Task: Look for space in Licenciado Benito Juárez (Campo Gobierno), Mexico from 3rd August, 2023 to 17th August, 2023 for 3 adults, 1 child in price range Rs.3000 to Rs.15000. Place can be entire place with 3 bedrooms having 4 beds and 2 bathrooms. Property type can be house, flat, guest house. Amenities needed are: wifi. Booking option can be shelf check-in. Required host language is English.
Action: Mouse moved to (412, 88)
Screenshot: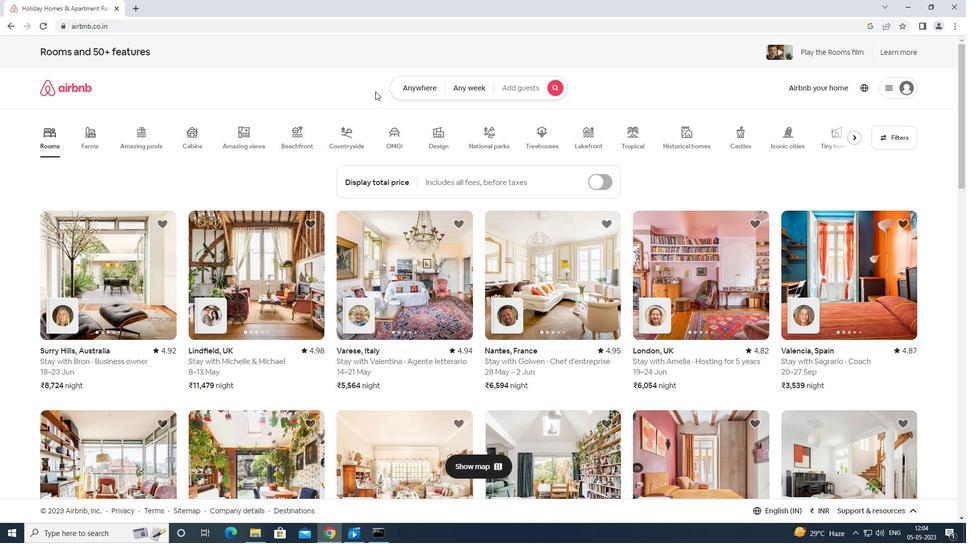 
Action: Mouse pressed left at (412, 88)
Screenshot: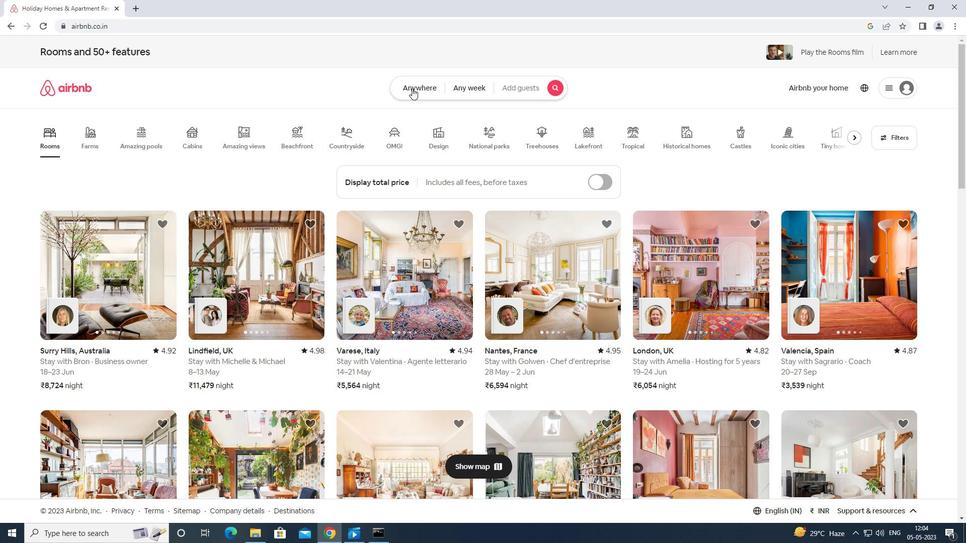 
Action: Mouse moved to (357, 131)
Screenshot: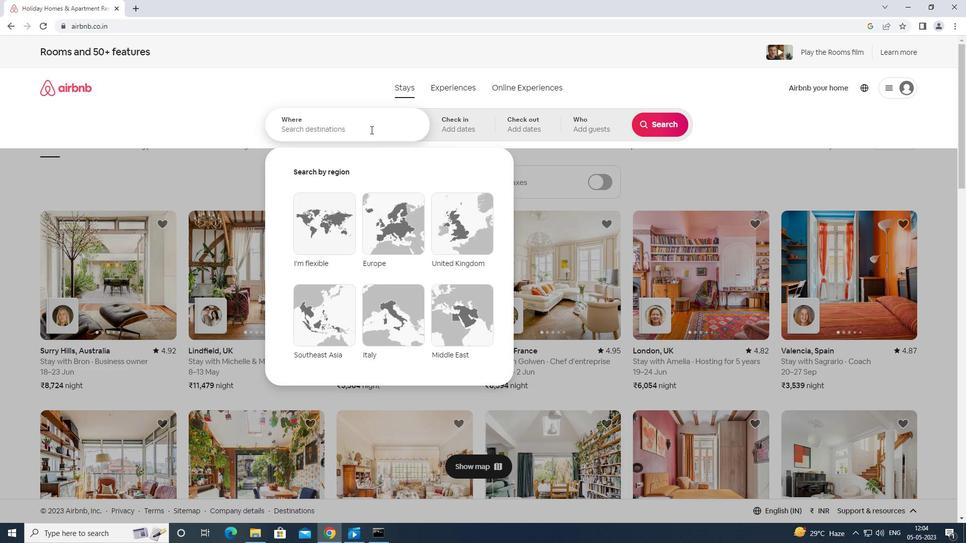 
Action: Mouse pressed left at (357, 131)
Screenshot: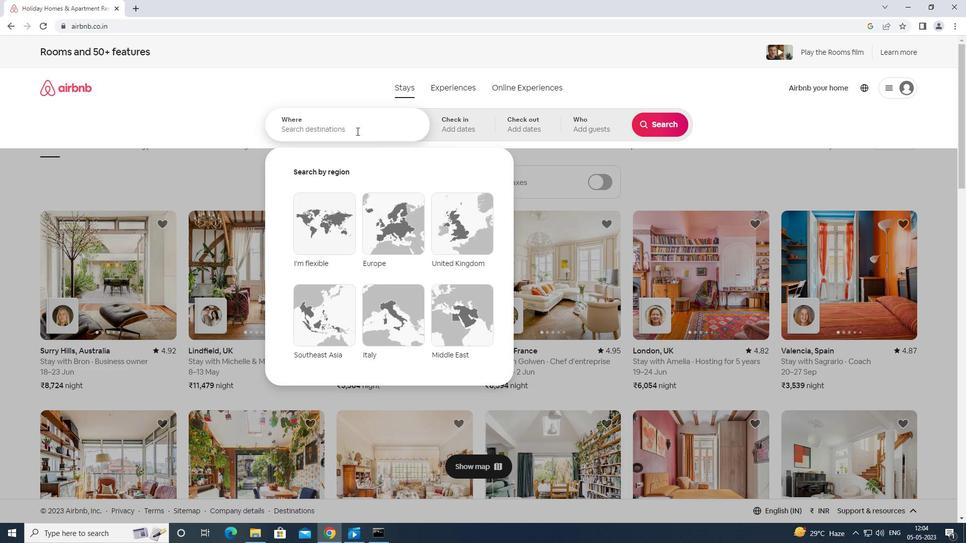 
Action: Key pressed <Key.shift>LICENCIADO<Key.space>BENTIO<Key.space>ME<Key.backspace>EXICO<Key.enter>
Screenshot: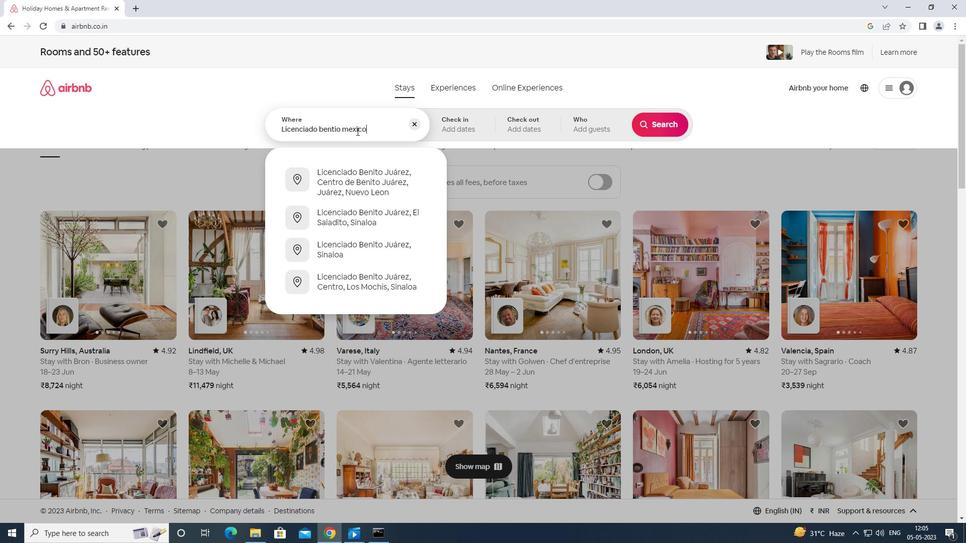 
Action: Mouse moved to (665, 204)
Screenshot: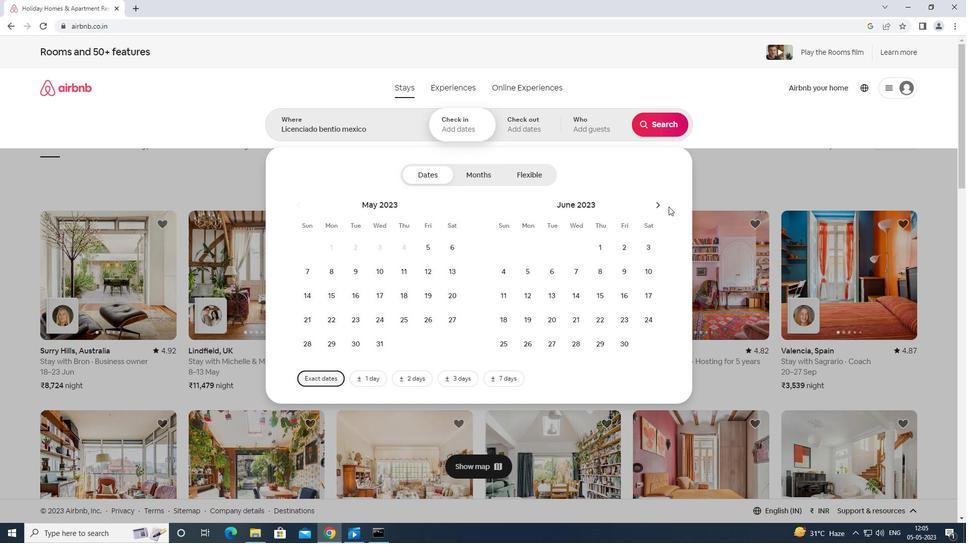 
Action: Mouse pressed left at (665, 204)
Screenshot: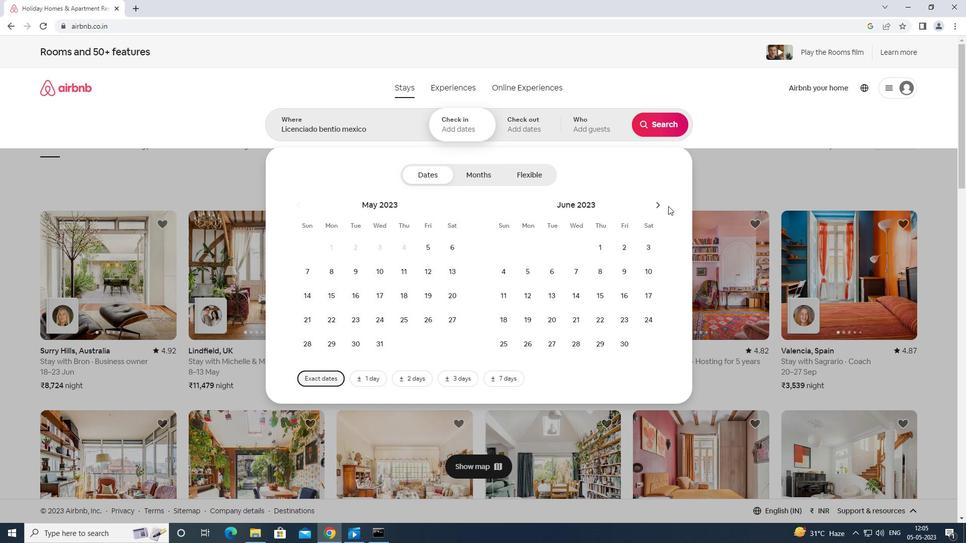 
Action: Mouse moved to (659, 204)
Screenshot: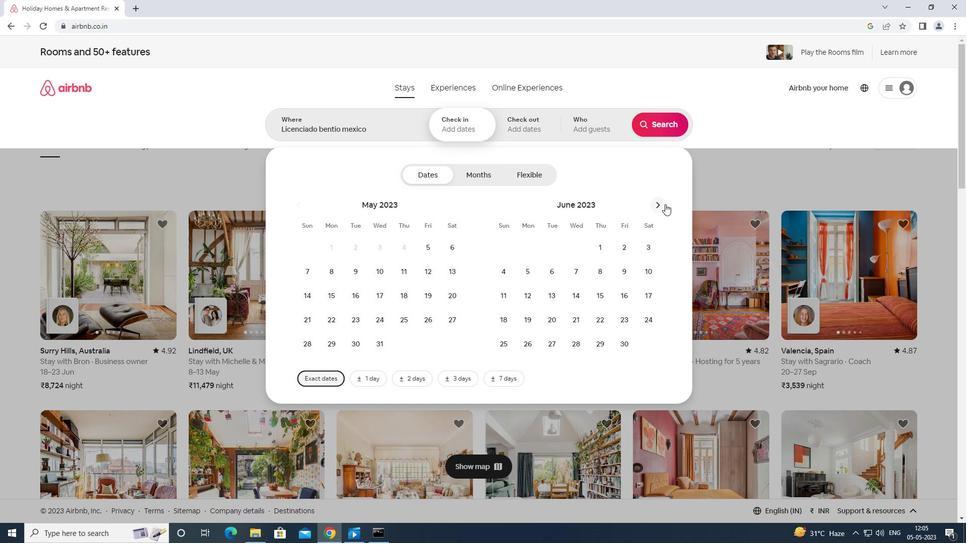 
Action: Mouse pressed left at (659, 204)
Screenshot: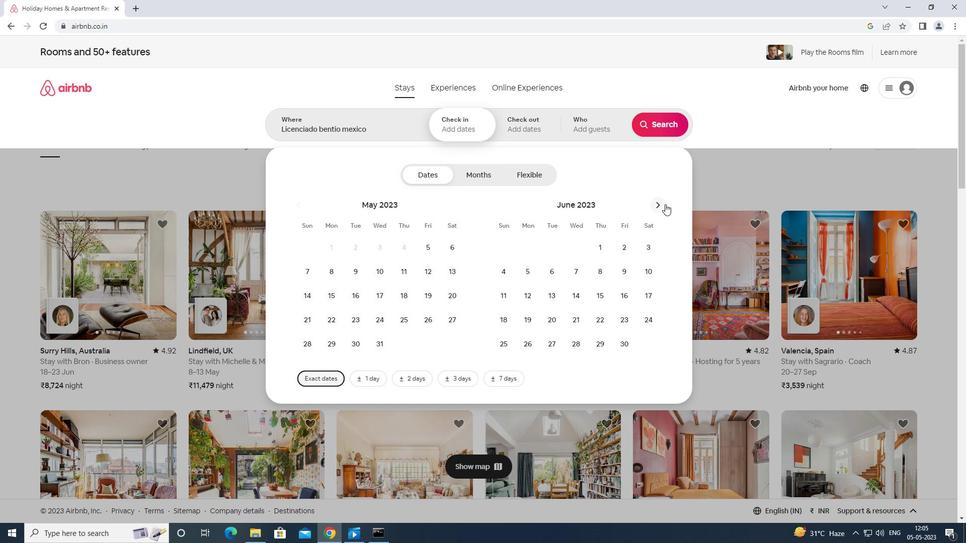 
Action: Mouse pressed left at (659, 204)
Screenshot: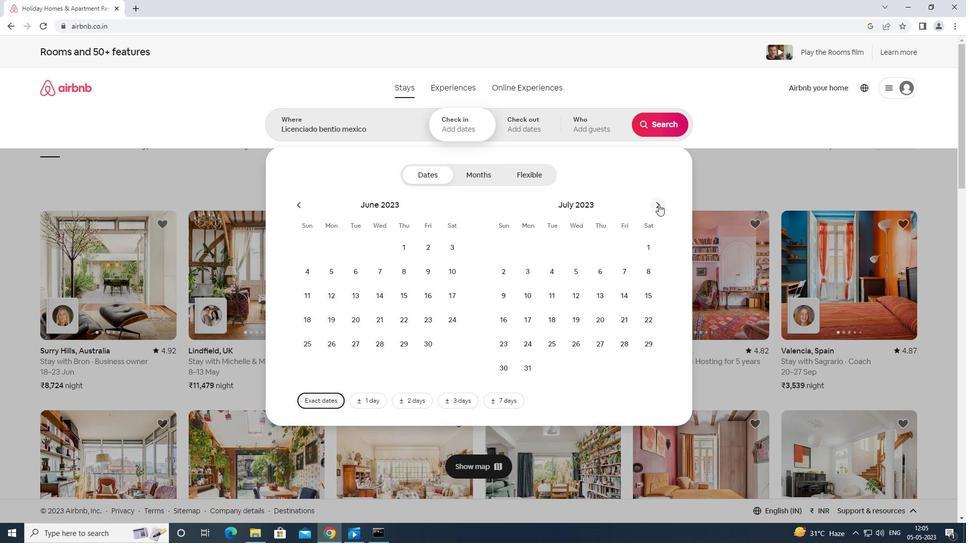 
Action: Mouse moved to (603, 252)
Screenshot: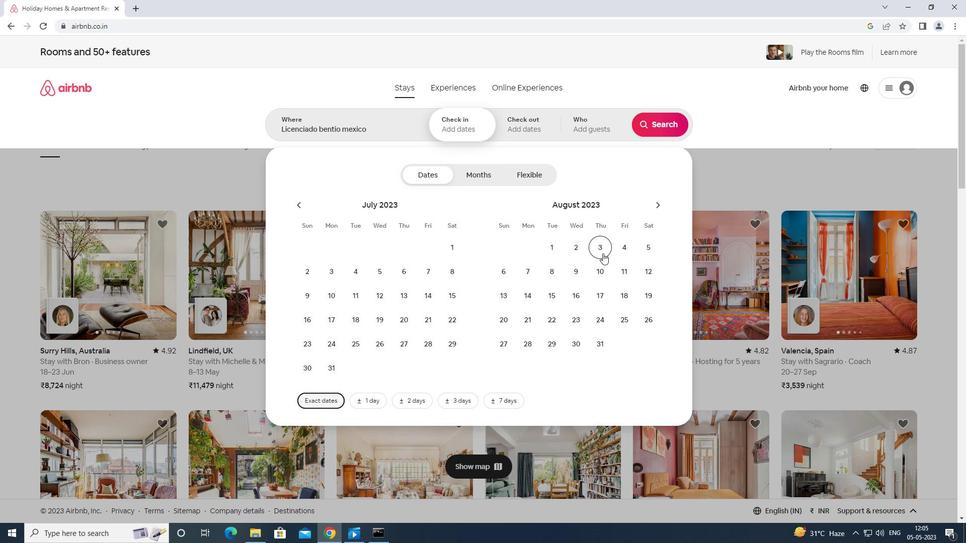 
Action: Mouse pressed left at (603, 252)
Screenshot: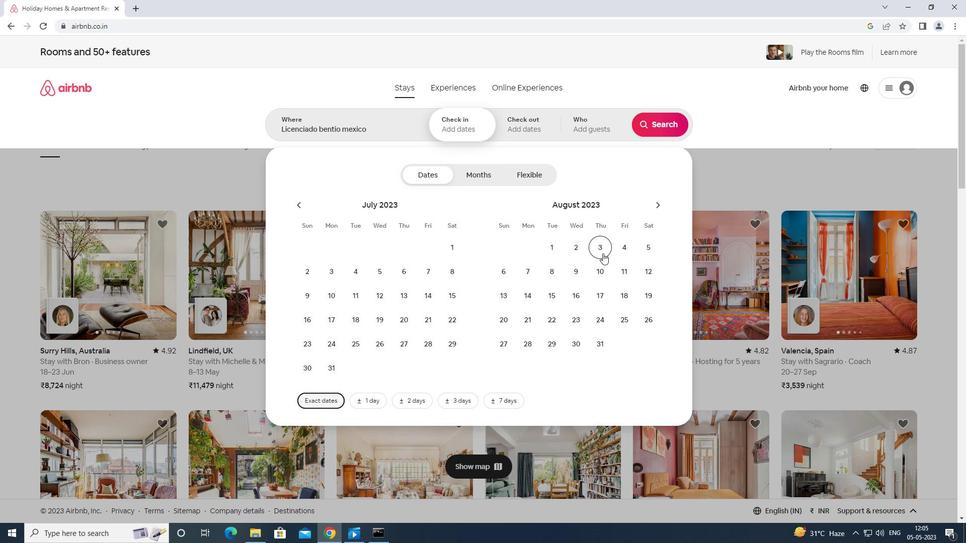 
Action: Mouse moved to (602, 296)
Screenshot: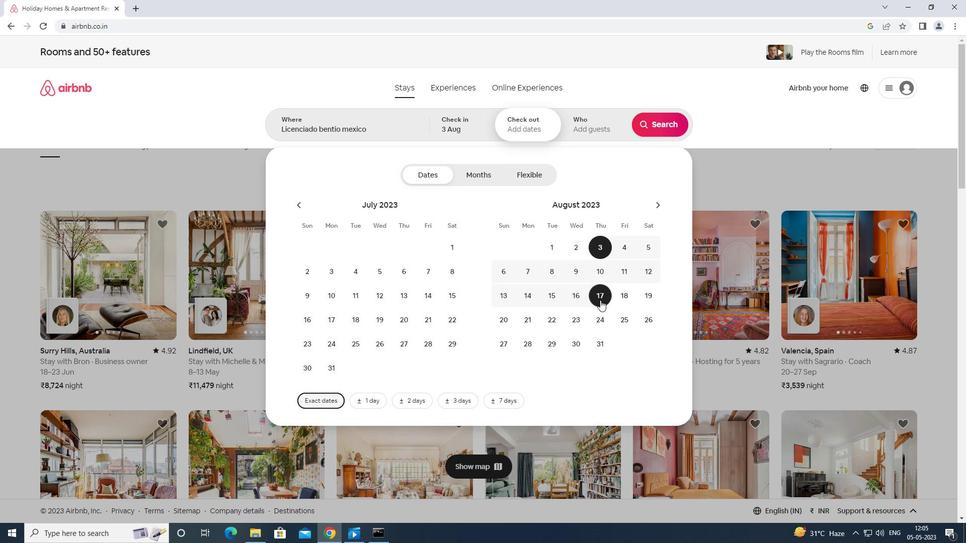 
Action: Mouse pressed left at (602, 296)
Screenshot: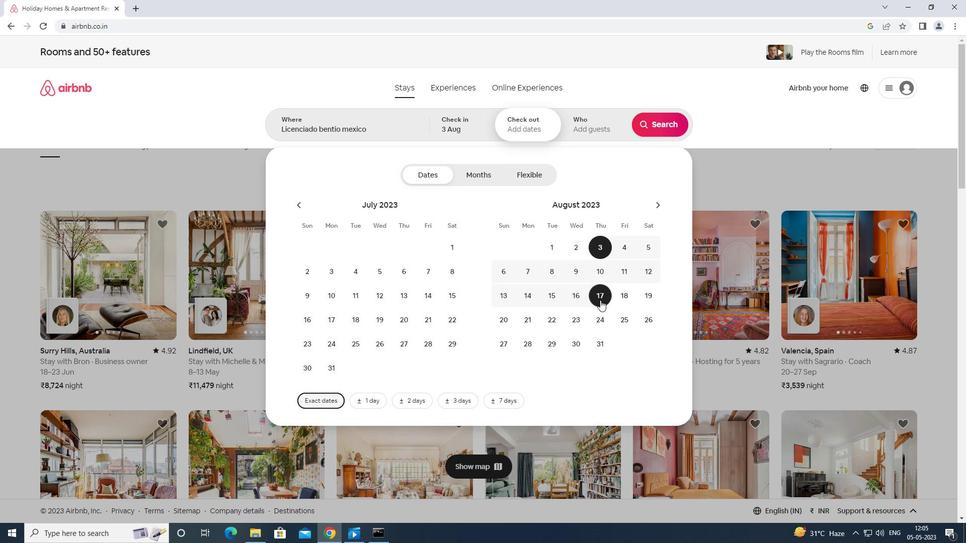 
Action: Mouse moved to (585, 125)
Screenshot: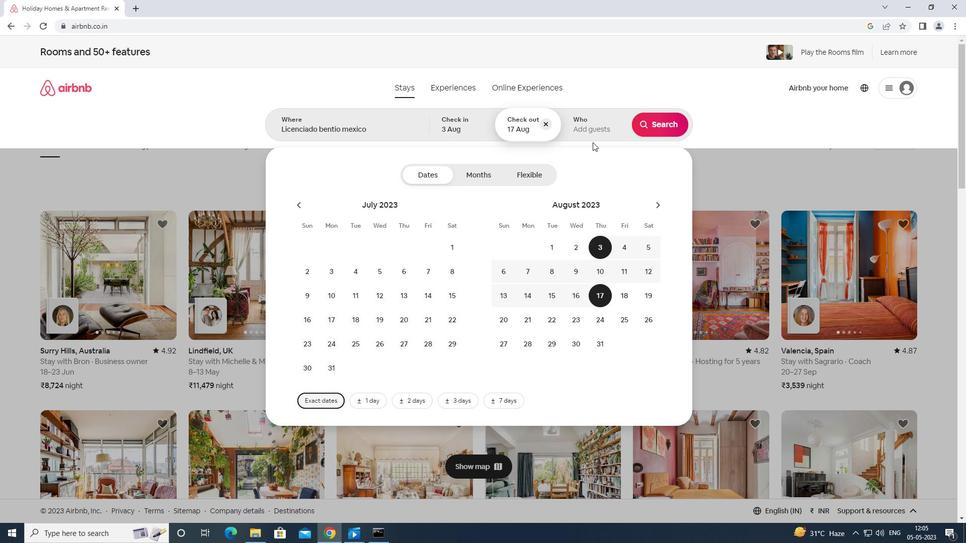 
Action: Mouse pressed left at (585, 125)
Screenshot: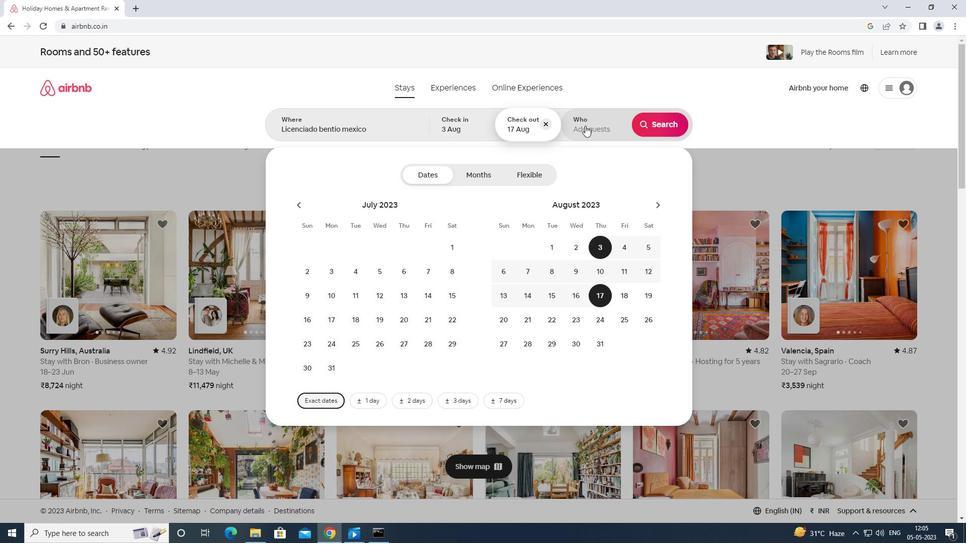 
Action: Mouse moved to (663, 175)
Screenshot: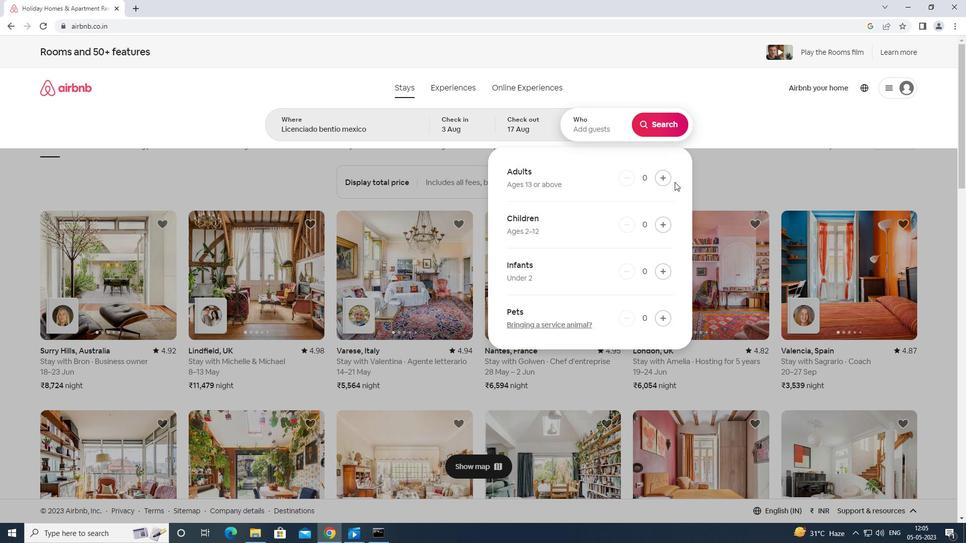
Action: Mouse pressed left at (663, 175)
Screenshot: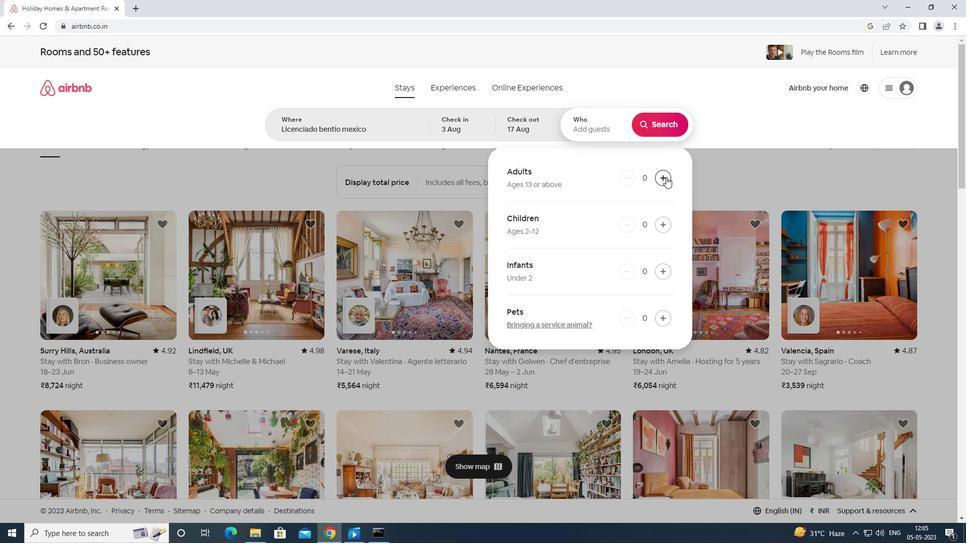 
Action: Mouse moved to (663, 174)
Screenshot: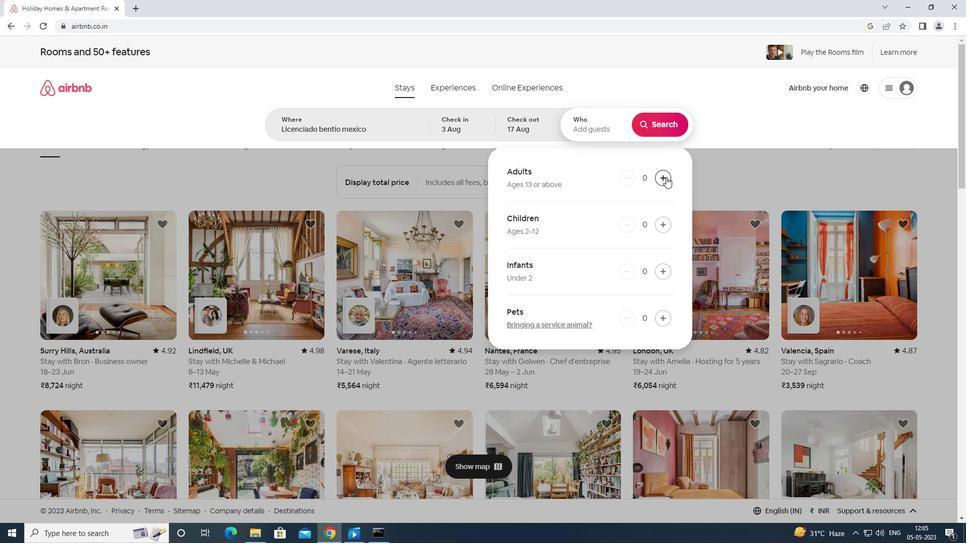 
Action: Mouse pressed left at (663, 174)
Screenshot: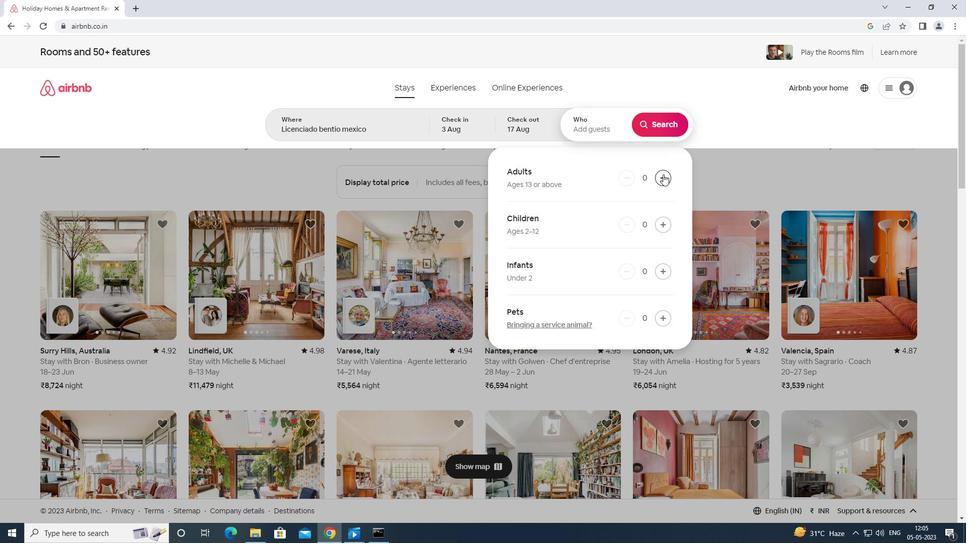 
Action: Mouse pressed left at (663, 174)
Screenshot: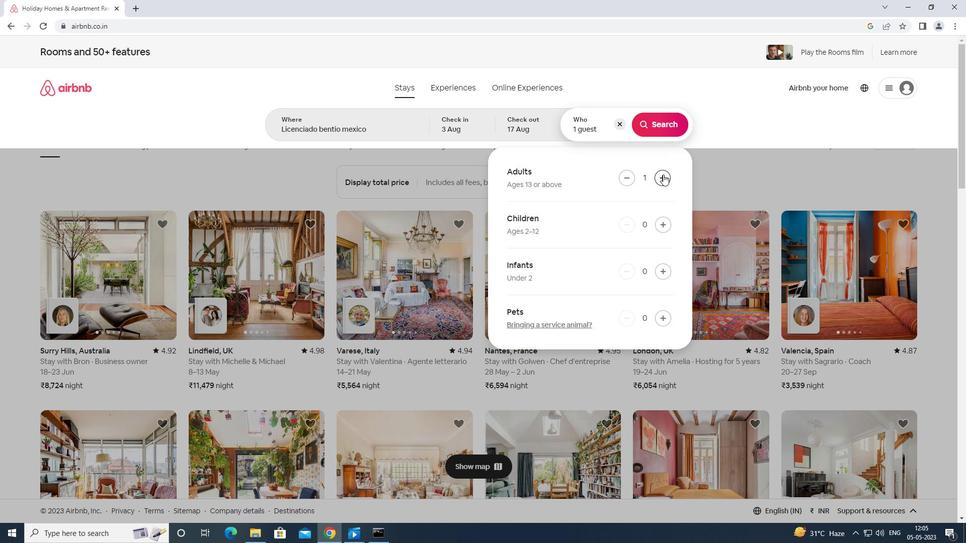 
Action: Mouse moved to (665, 227)
Screenshot: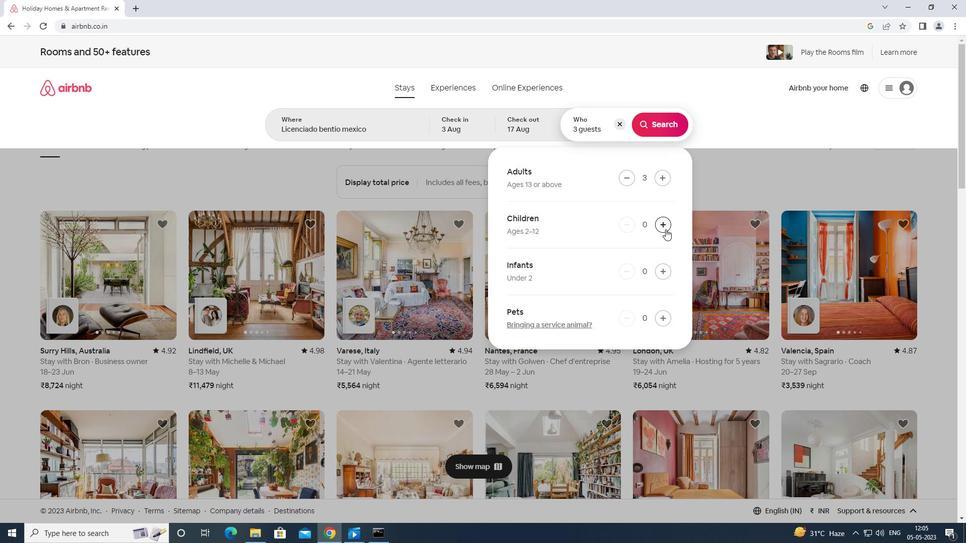 
Action: Mouse pressed left at (665, 227)
Screenshot: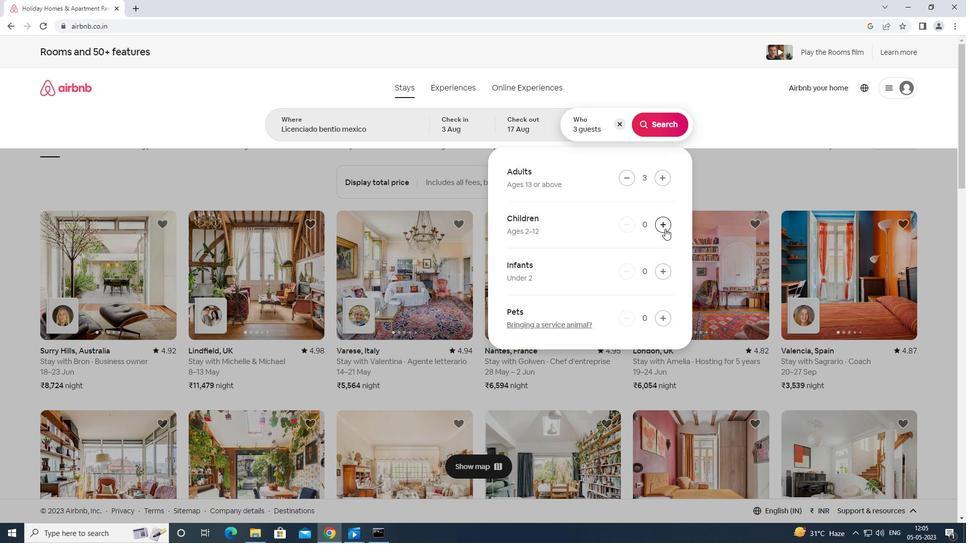 
Action: Mouse moved to (663, 123)
Screenshot: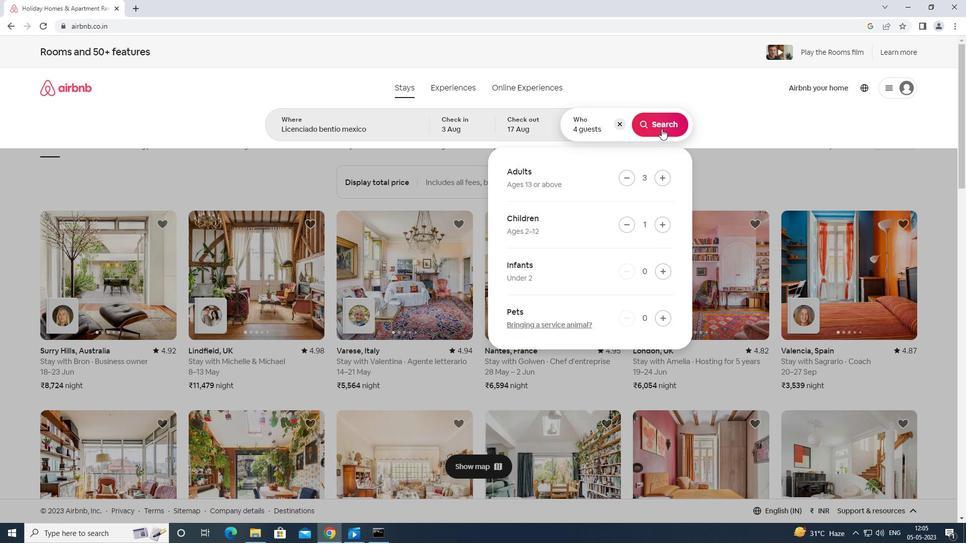 
Action: Mouse pressed left at (663, 123)
Screenshot: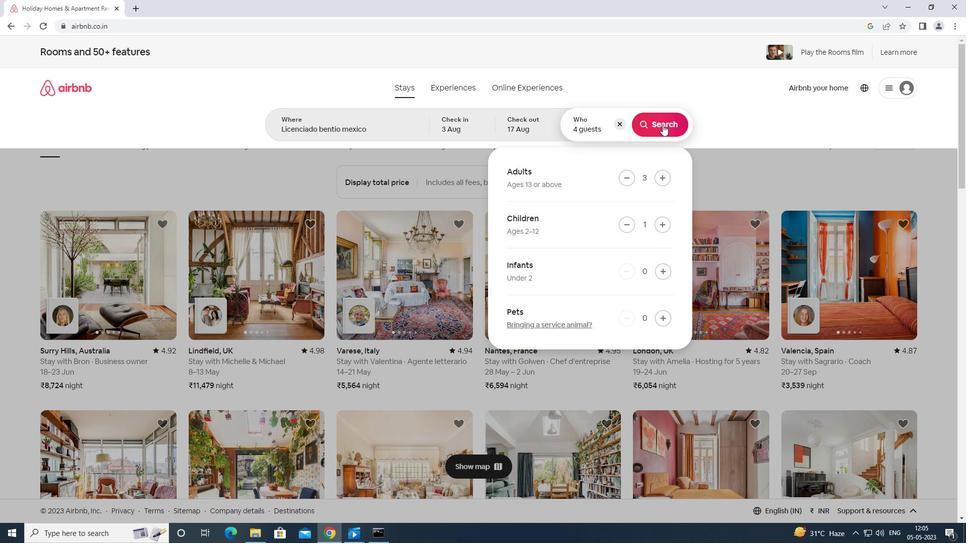
Action: Mouse moved to (930, 88)
Screenshot: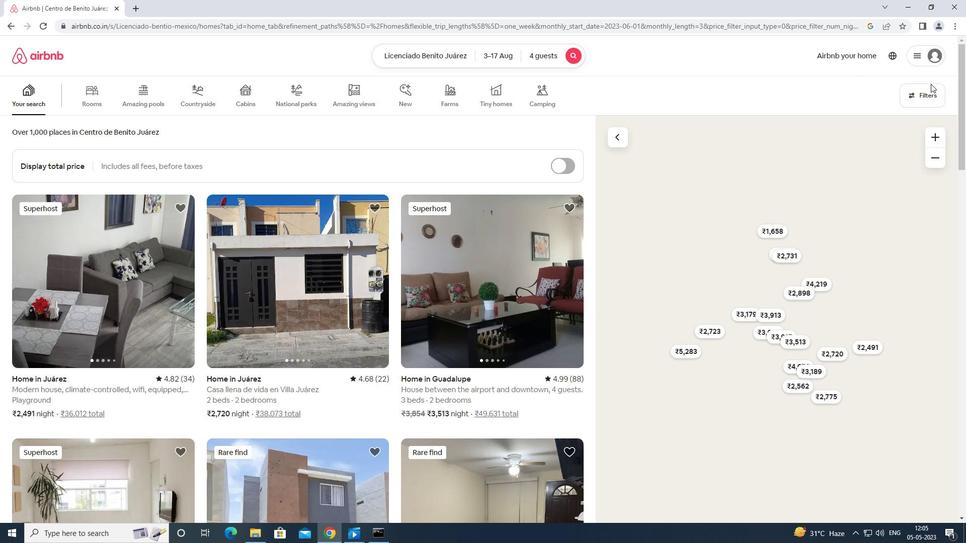 
Action: Mouse pressed left at (930, 88)
Screenshot: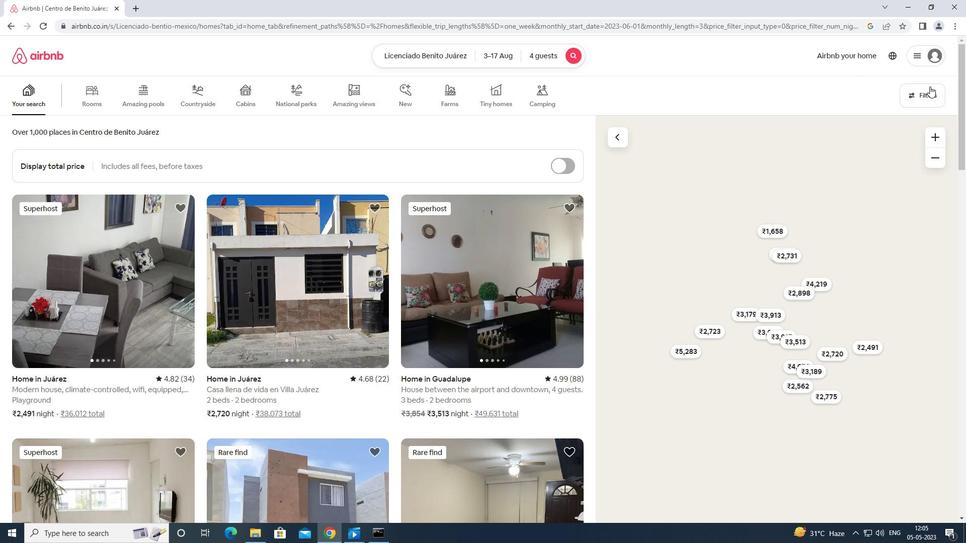 
Action: Mouse moved to (380, 331)
Screenshot: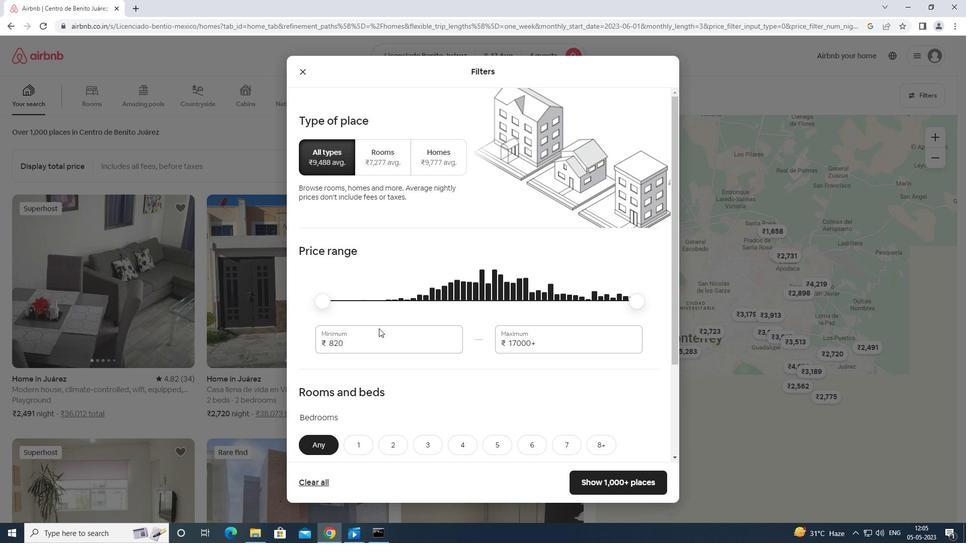
Action: Mouse pressed left at (380, 331)
Screenshot: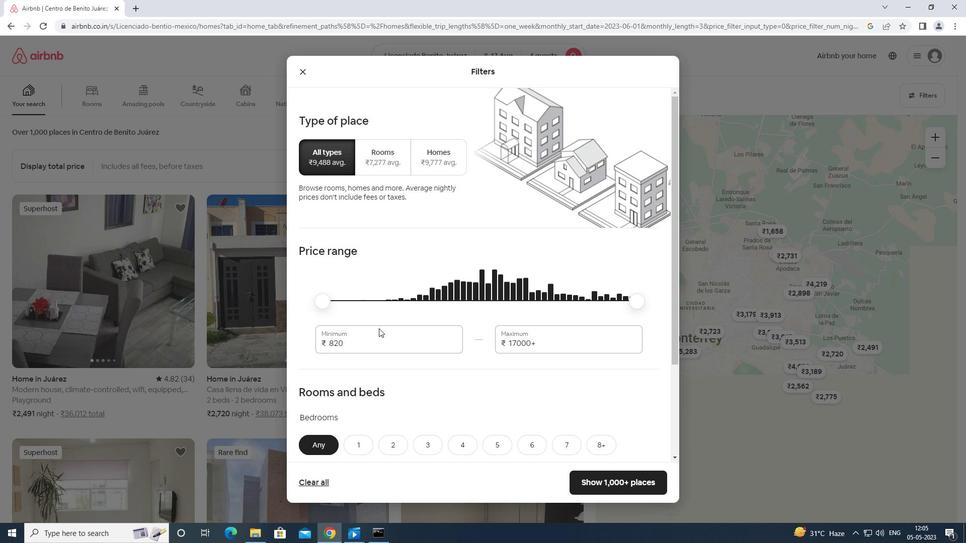 
Action: Mouse moved to (414, 320)
Screenshot: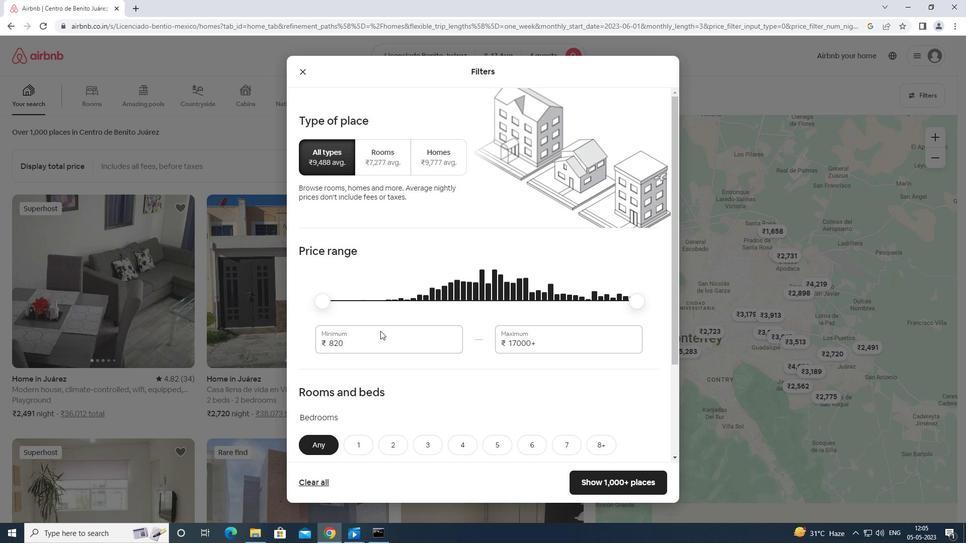 
Action: Key pressed <Key.backspace><Key.backspace><Key.backspace><Key.backspace><Key.backspace><Key.backspace><Key.backspace><Key.backspace><Key.backspace><Key.backspace>3000
Screenshot: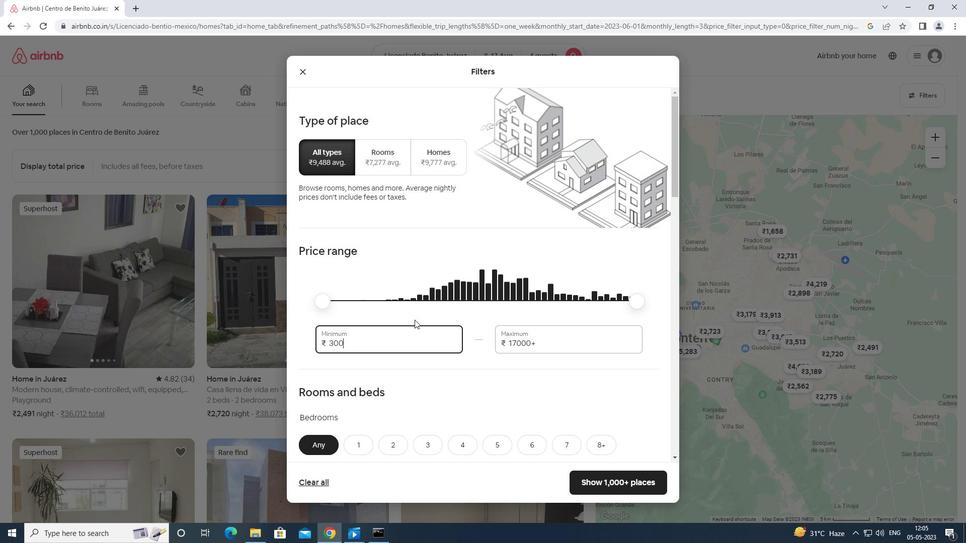 
Action: Mouse moved to (546, 342)
Screenshot: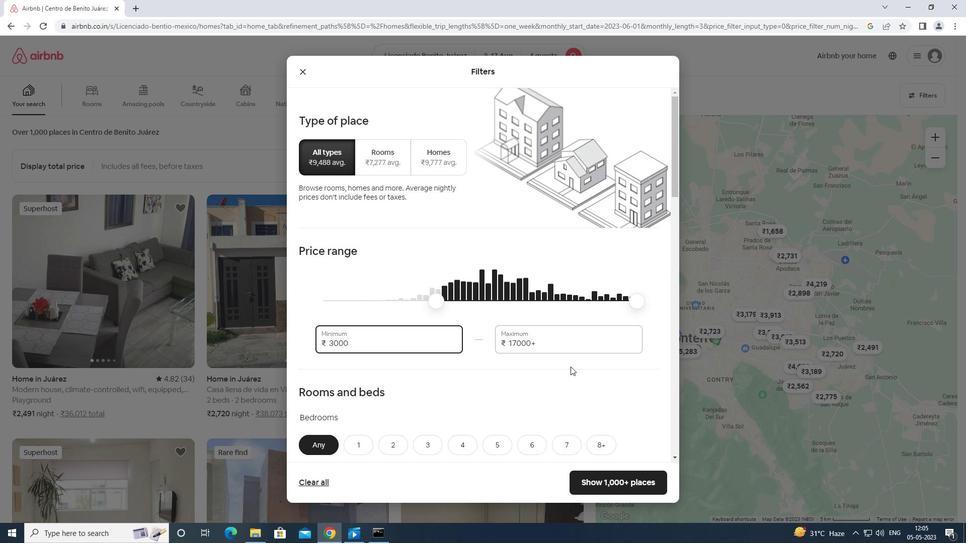 
Action: Mouse pressed left at (546, 342)
Screenshot: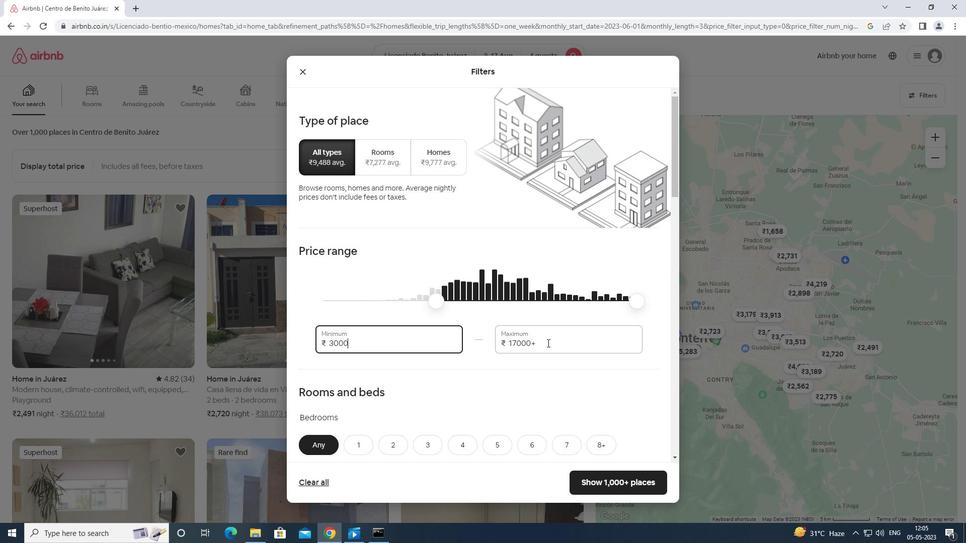 
Action: Key pressed <Key.backspace><Key.backspace><Key.backspace><Key.backspace><Key.backspace><Key.backspace><Key.backspace><Key.backspace><Key.backspace><Key.backspace><Key.backspace><Key.backspace><Key.backspace>15000
Screenshot: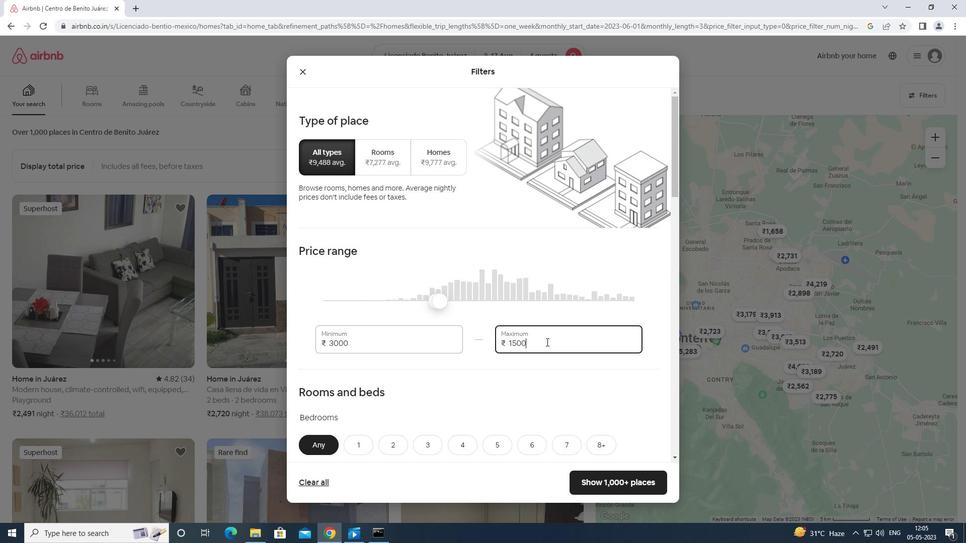 
Action: Mouse moved to (590, 399)
Screenshot: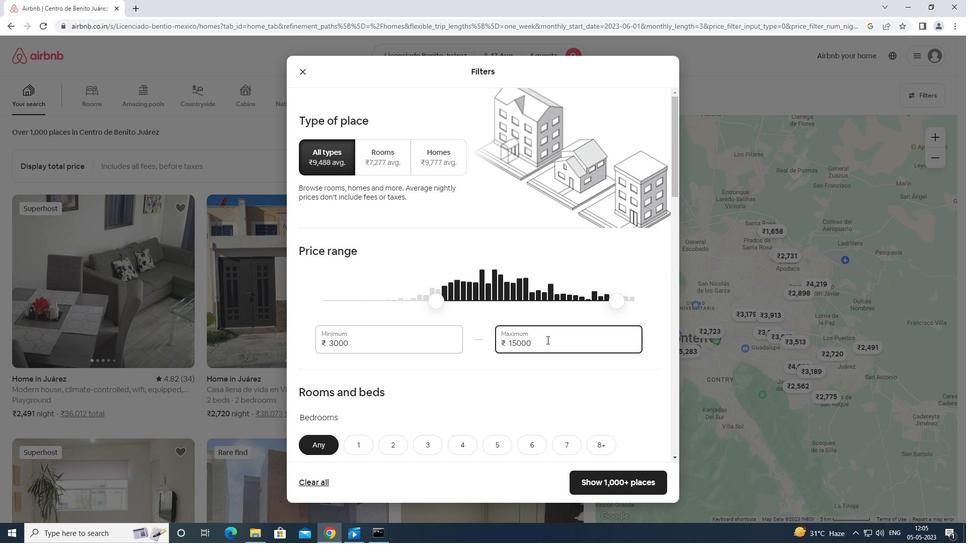 
Action: Mouse scrolled (590, 399) with delta (0, 0)
Screenshot: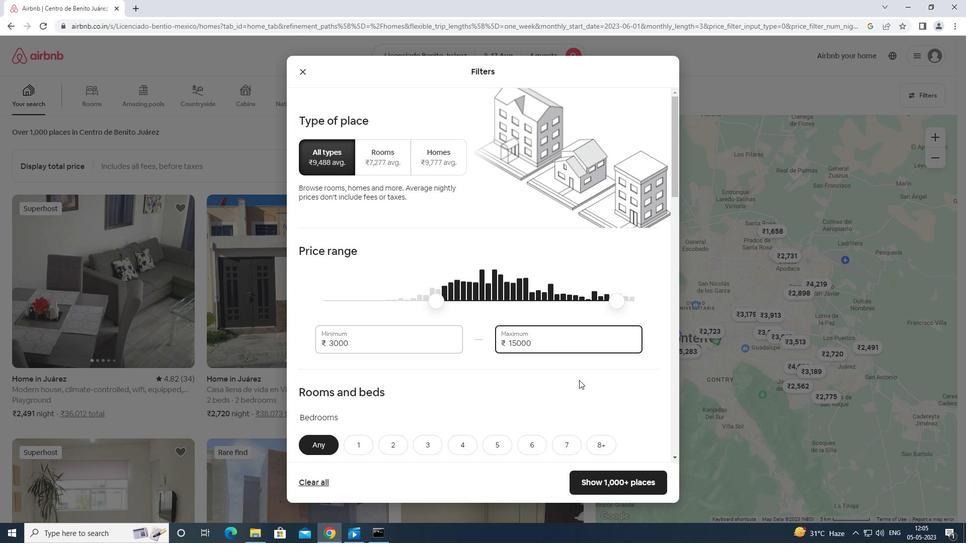 
Action: Mouse moved to (590, 401)
Screenshot: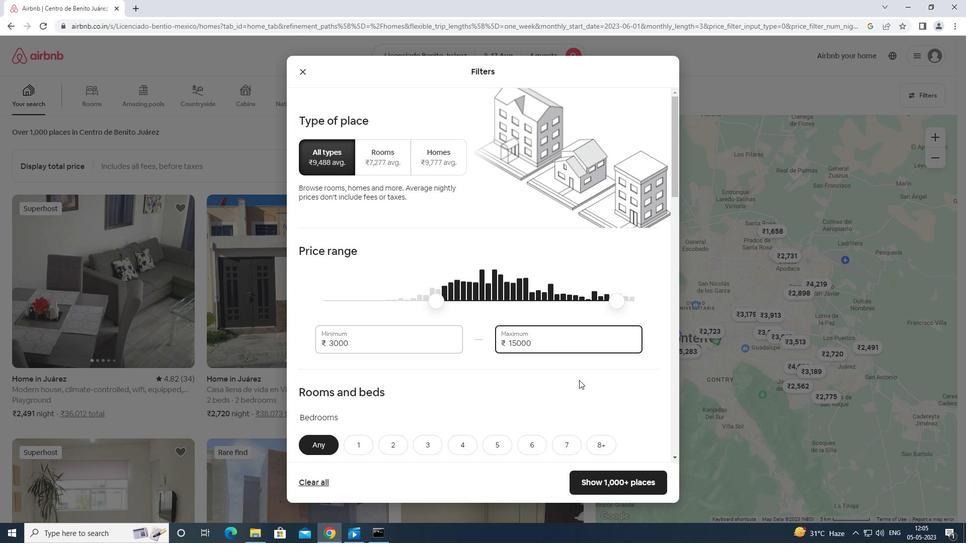 
Action: Mouse scrolled (590, 401) with delta (0, 0)
Screenshot: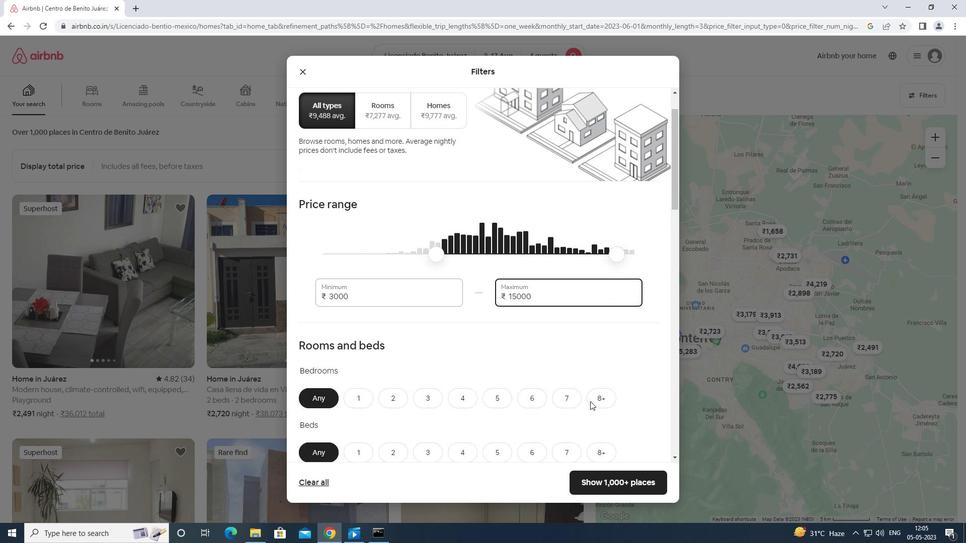 
Action: Mouse moved to (439, 341)
Screenshot: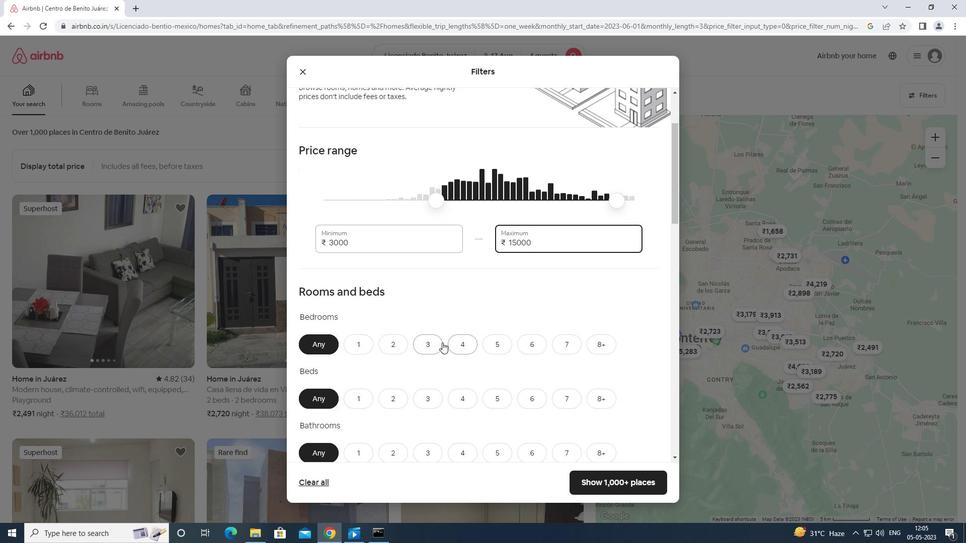 
Action: Mouse pressed left at (439, 341)
Screenshot: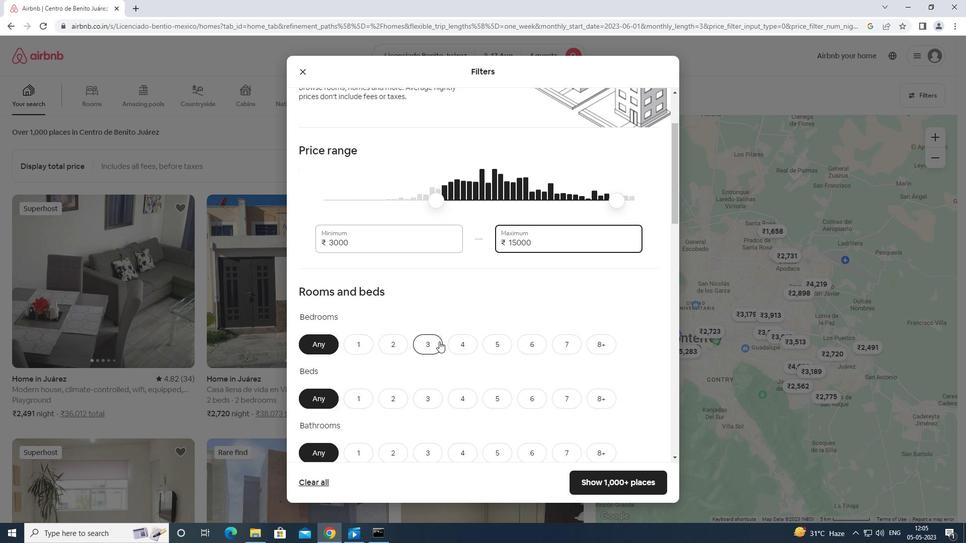 
Action: Mouse moved to (451, 400)
Screenshot: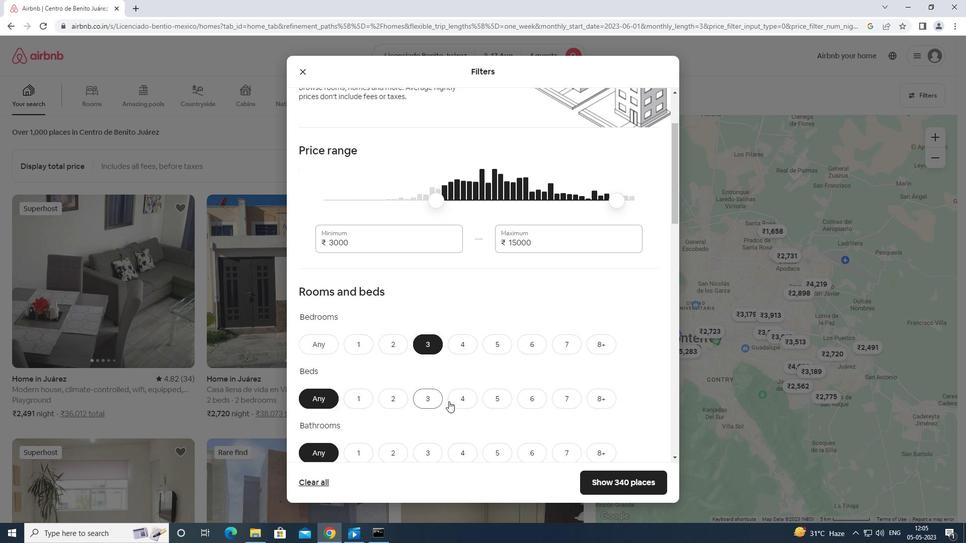
Action: Mouse pressed left at (451, 400)
Screenshot: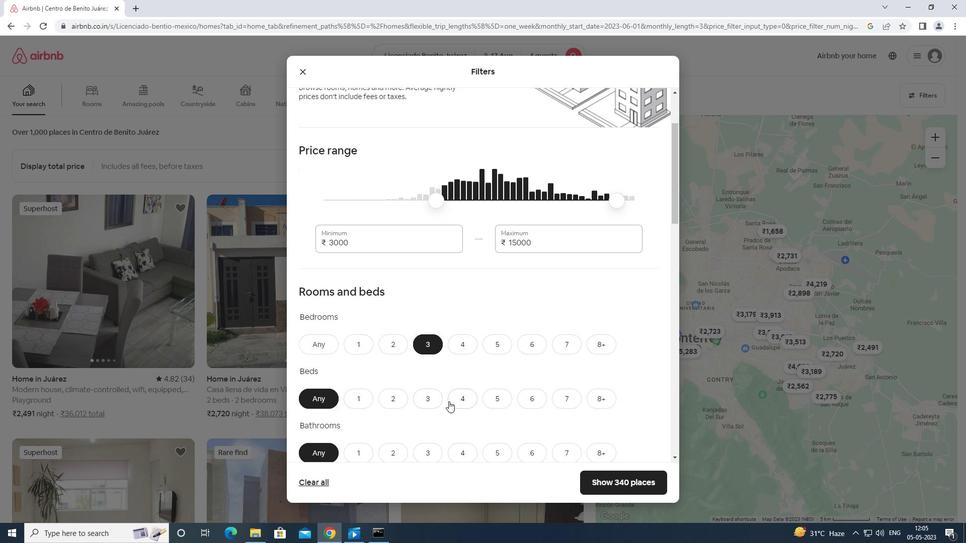 
Action: Mouse moved to (394, 455)
Screenshot: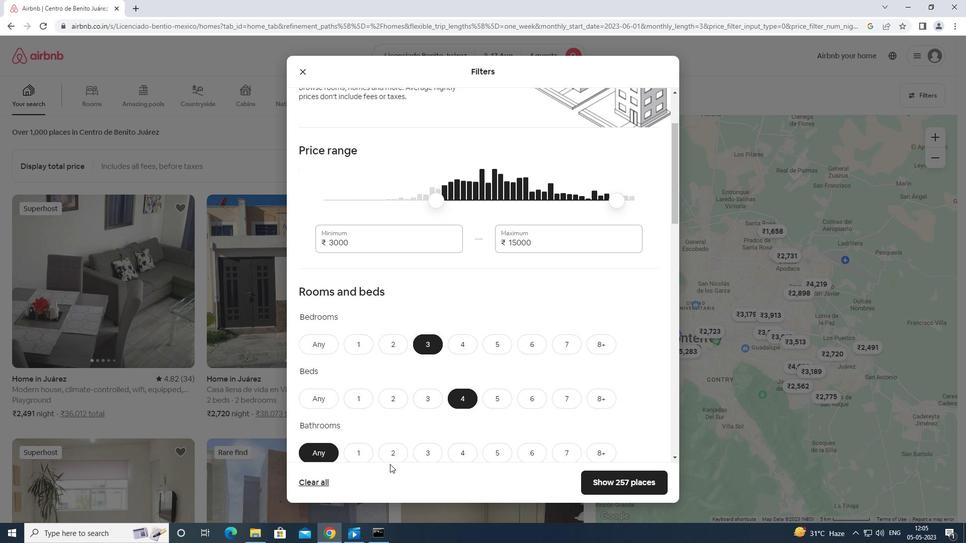 
Action: Mouse pressed left at (394, 455)
Screenshot: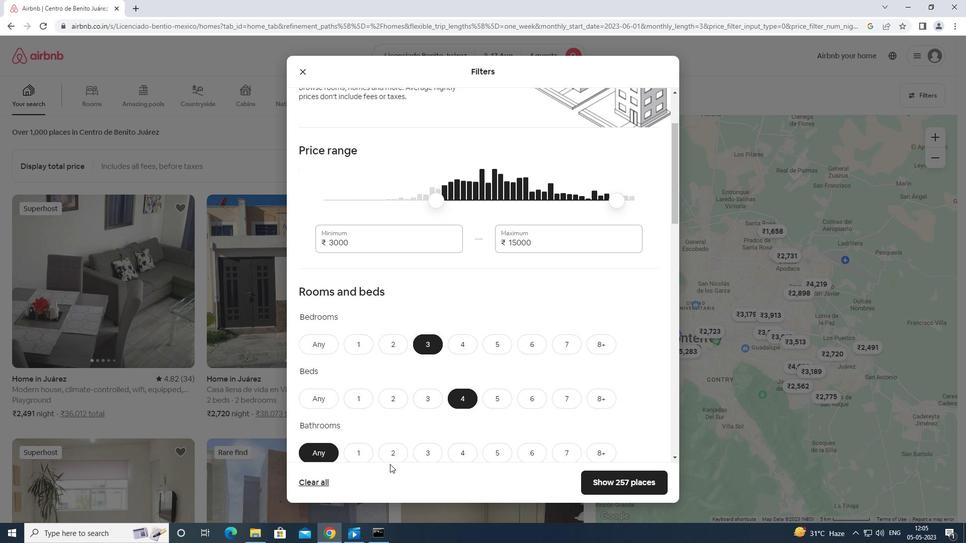 
Action: Mouse moved to (398, 443)
Screenshot: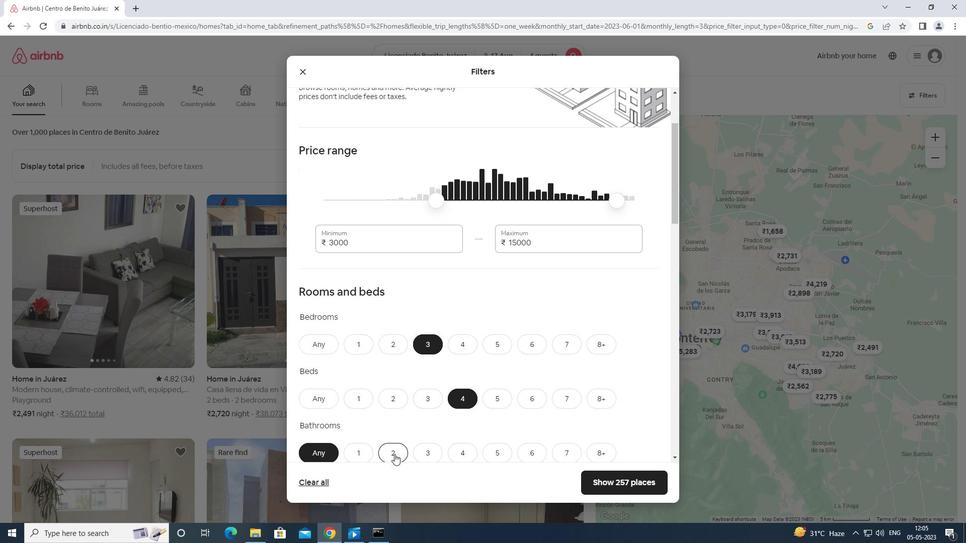 
Action: Mouse scrolled (398, 442) with delta (0, 0)
Screenshot: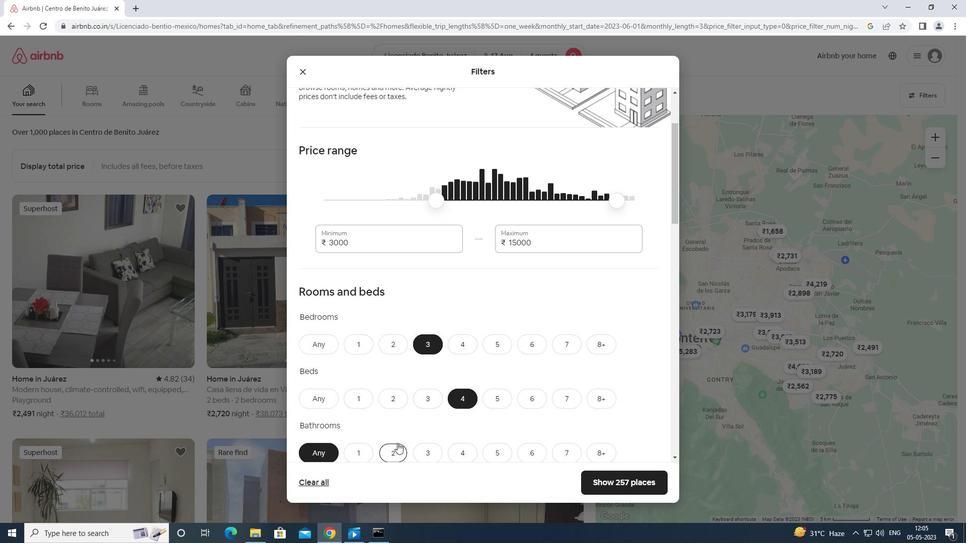 
Action: Mouse scrolled (398, 442) with delta (0, 0)
Screenshot: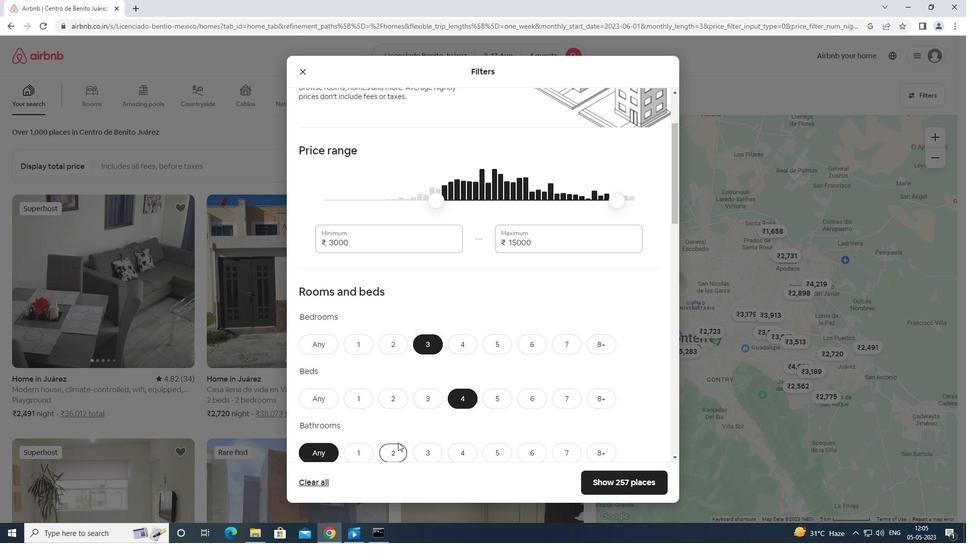 
Action: Mouse scrolled (398, 442) with delta (0, 0)
Screenshot: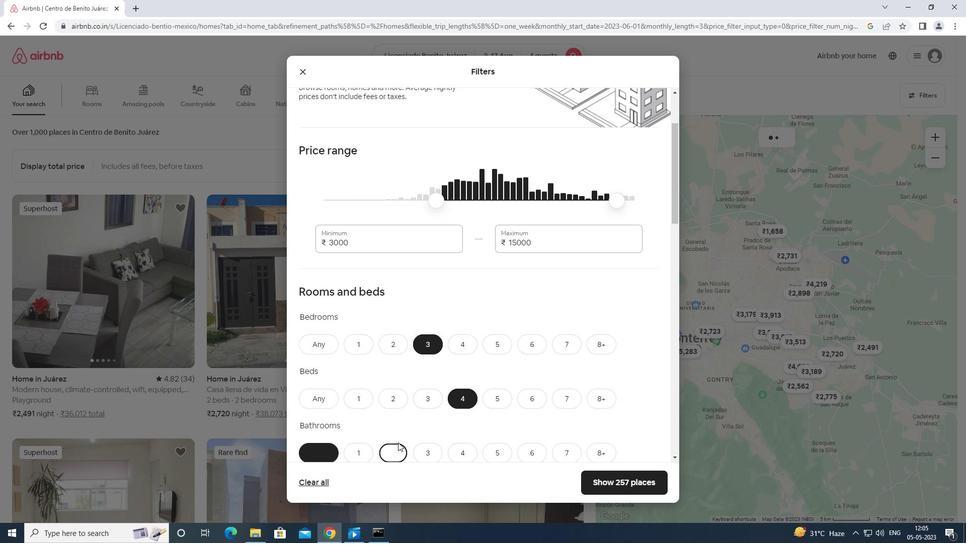
Action: Mouse moved to (401, 440)
Screenshot: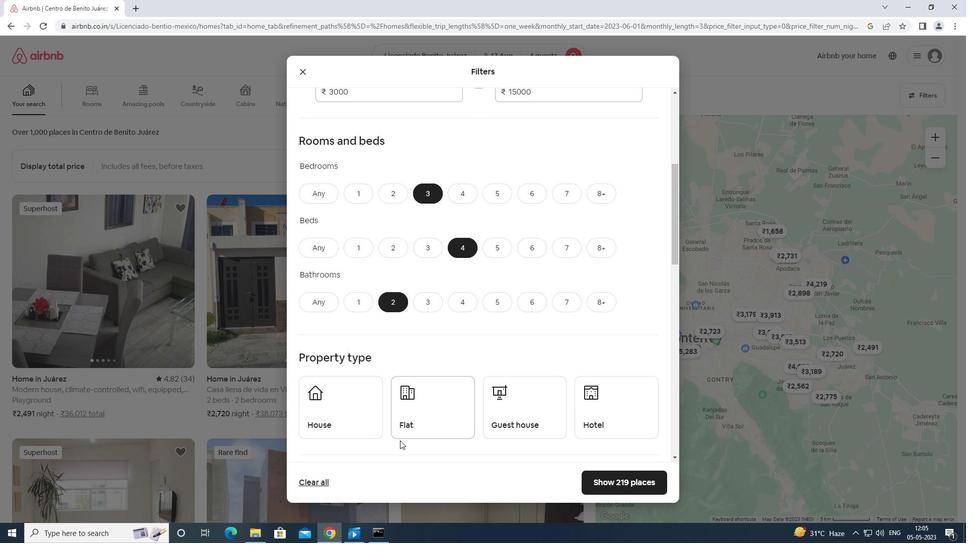 
Action: Mouse scrolled (401, 440) with delta (0, 0)
Screenshot: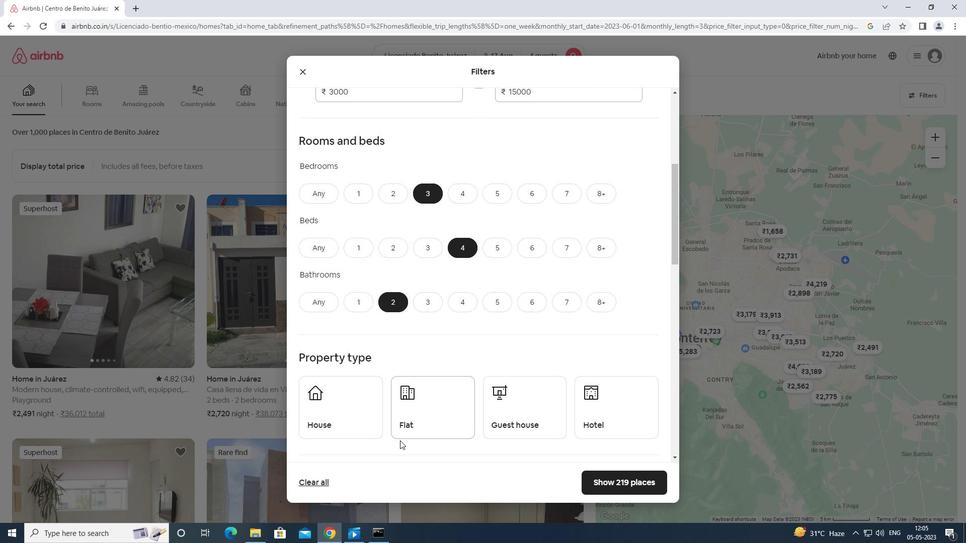 
Action: Mouse scrolled (401, 440) with delta (0, 0)
Screenshot: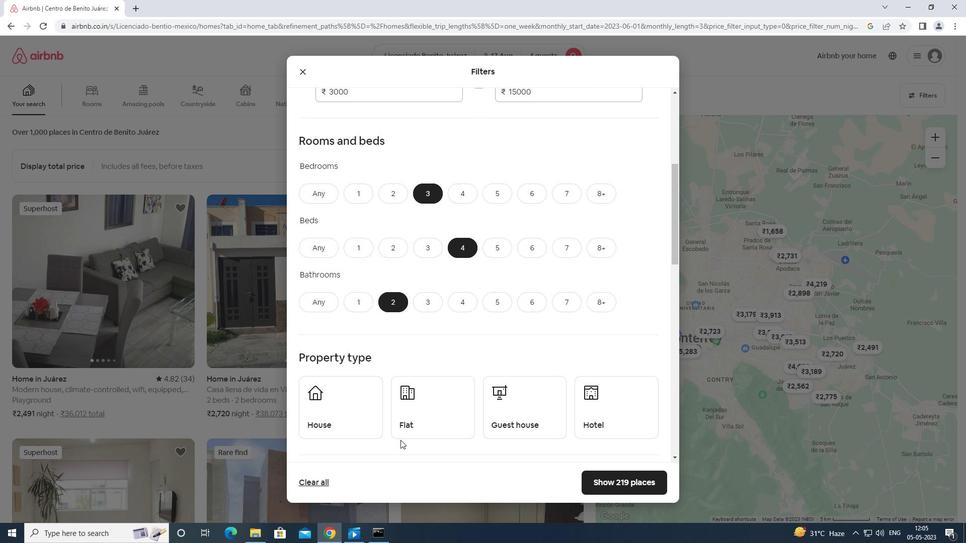 
Action: Mouse moved to (361, 312)
Screenshot: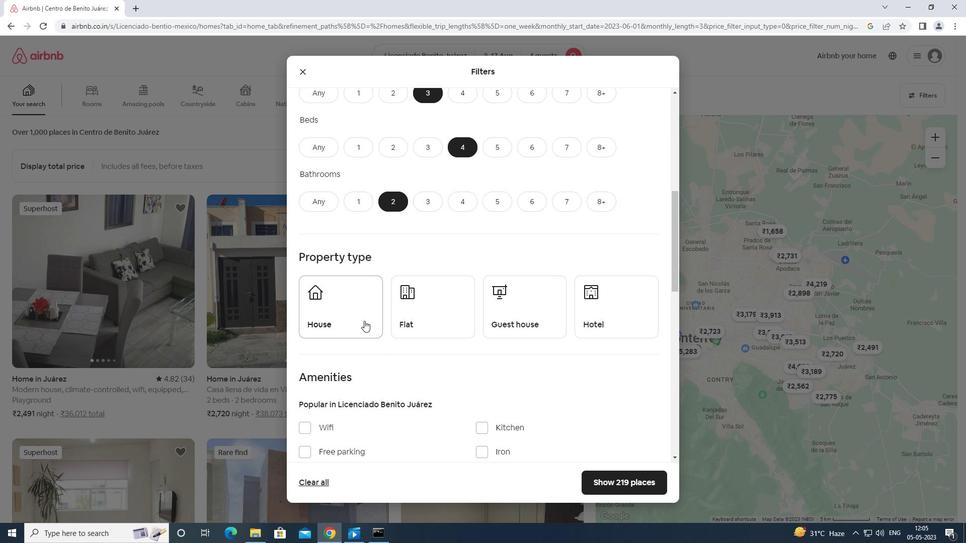 
Action: Mouse pressed left at (361, 312)
Screenshot: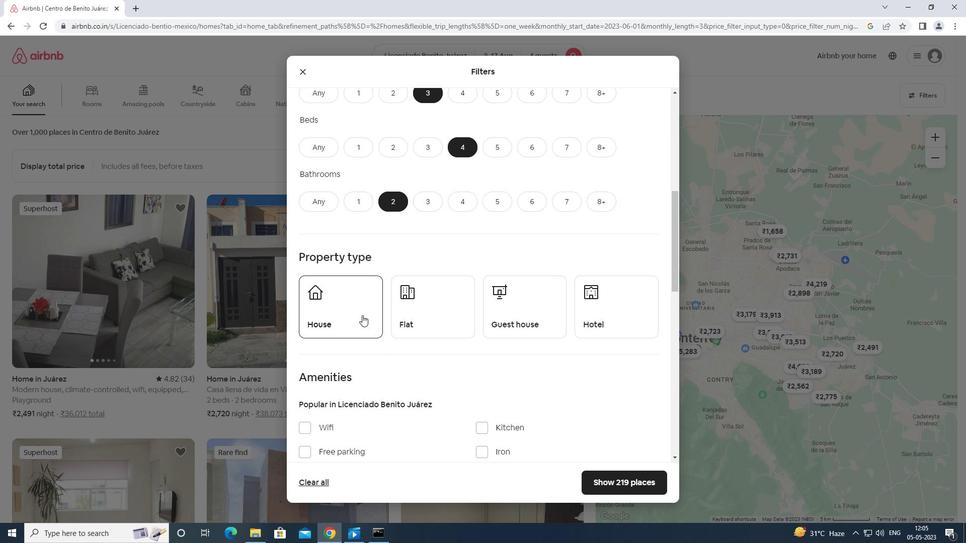 
Action: Mouse moved to (416, 314)
Screenshot: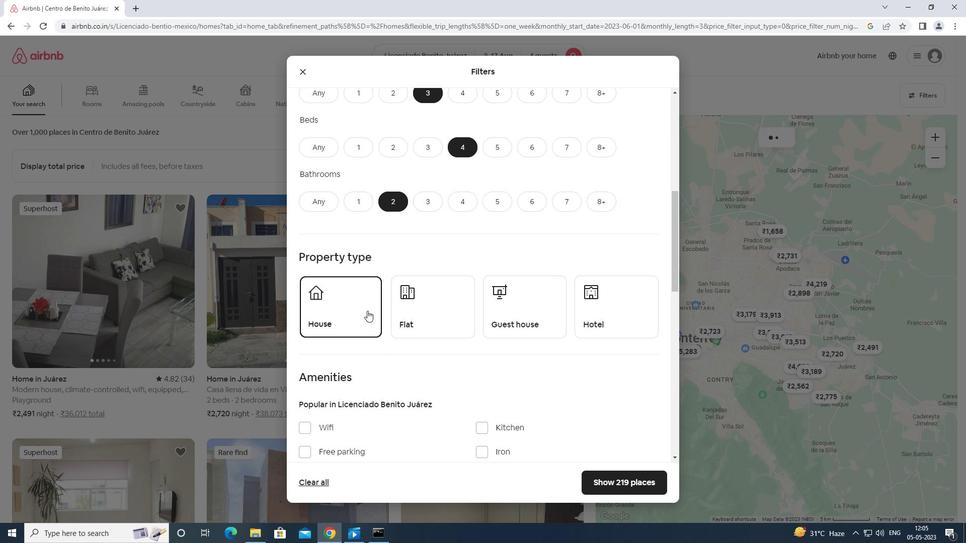 
Action: Mouse pressed left at (416, 314)
Screenshot: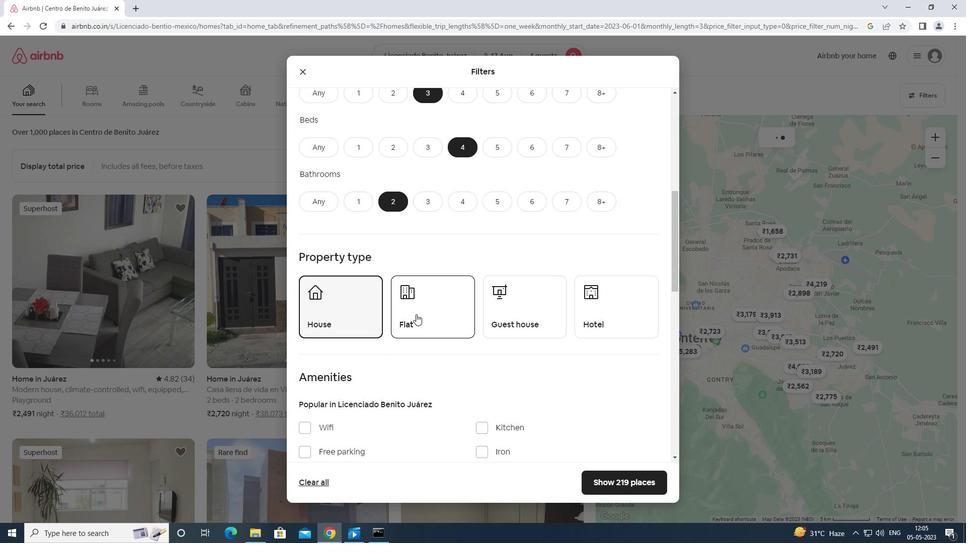 
Action: Mouse moved to (539, 317)
Screenshot: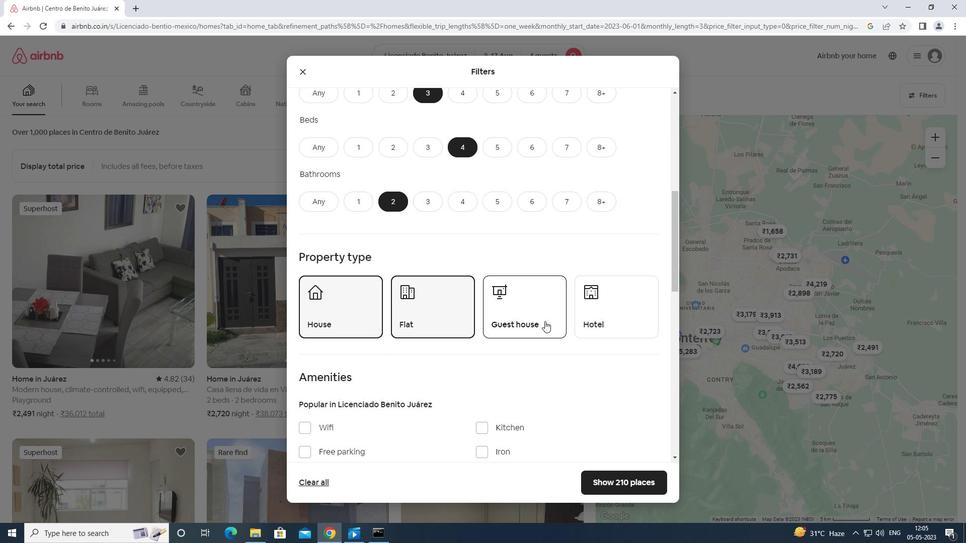 
Action: Mouse pressed left at (539, 317)
Screenshot: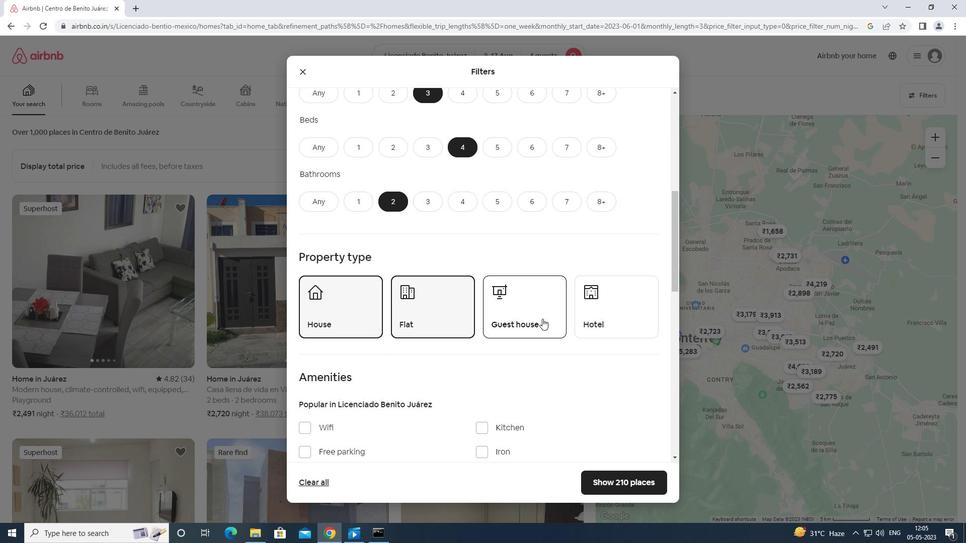 
Action: Mouse moved to (538, 313)
Screenshot: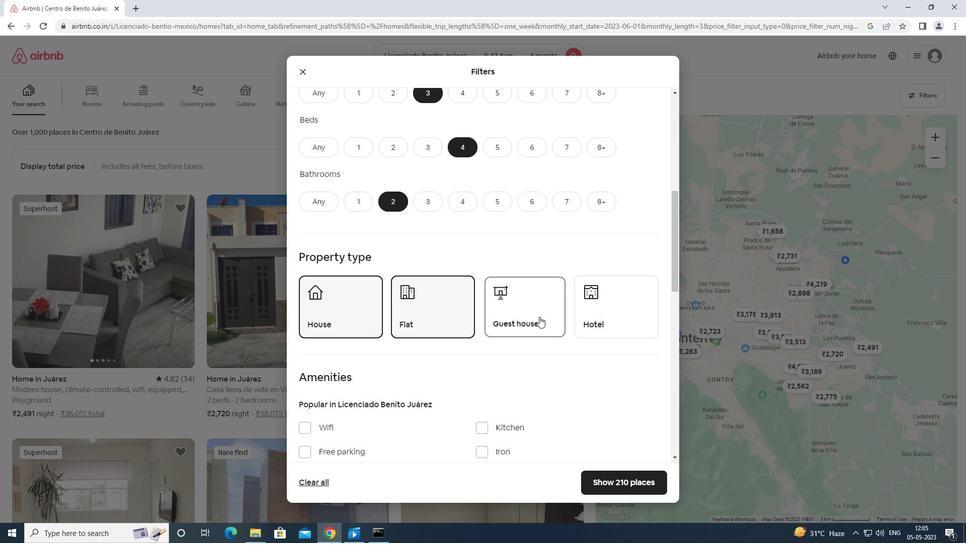 
Action: Mouse scrolled (538, 313) with delta (0, 0)
Screenshot: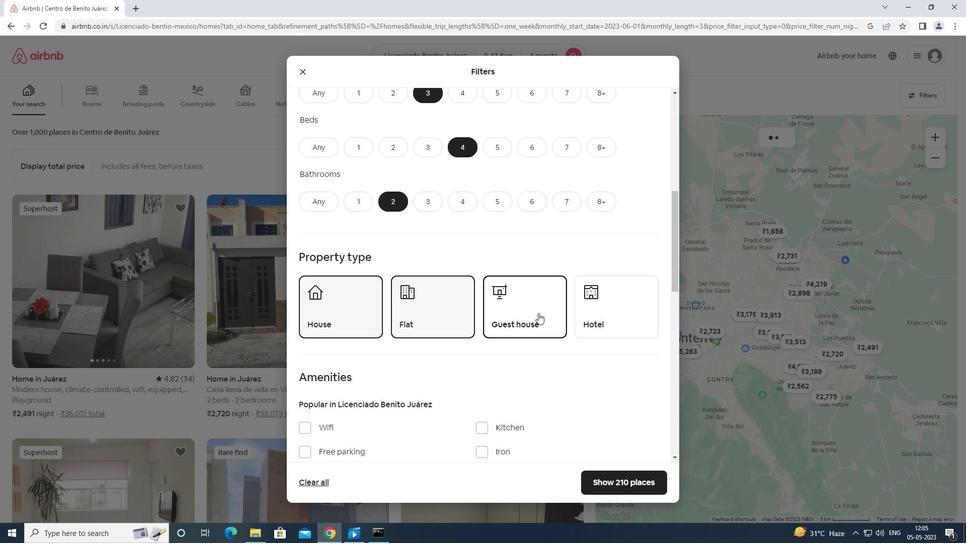 
Action: Mouse scrolled (538, 313) with delta (0, 0)
Screenshot: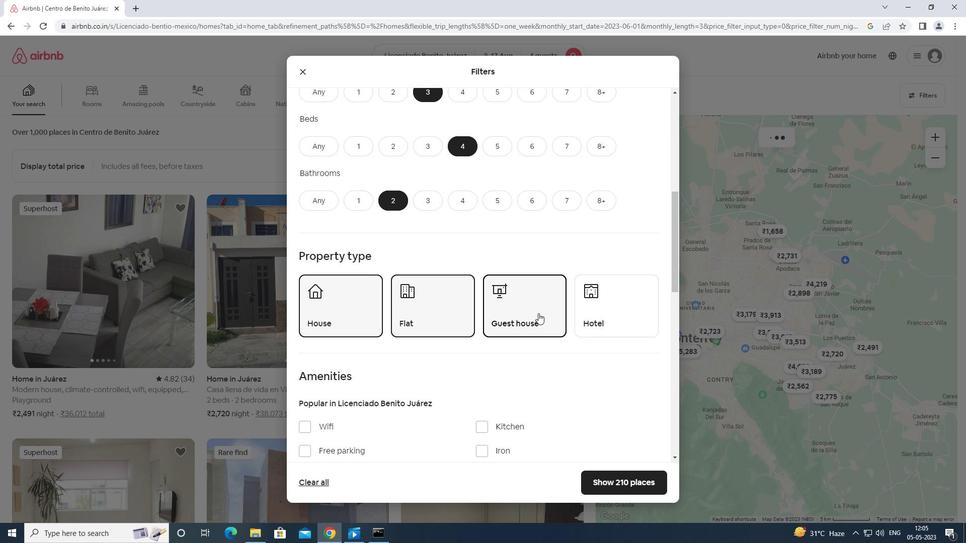 
Action: Mouse scrolled (538, 313) with delta (0, 0)
Screenshot: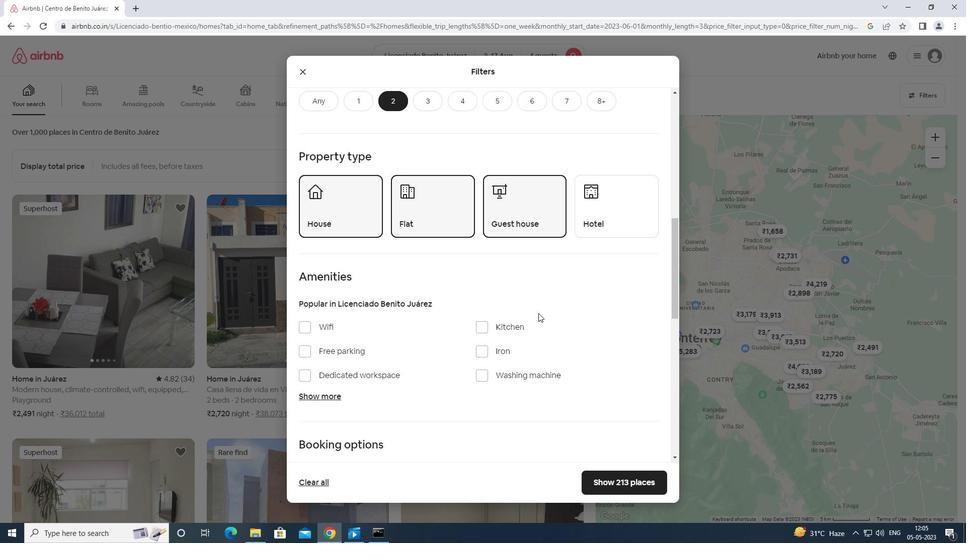 
Action: Mouse scrolled (538, 313) with delta (0, 0)
Screenshot: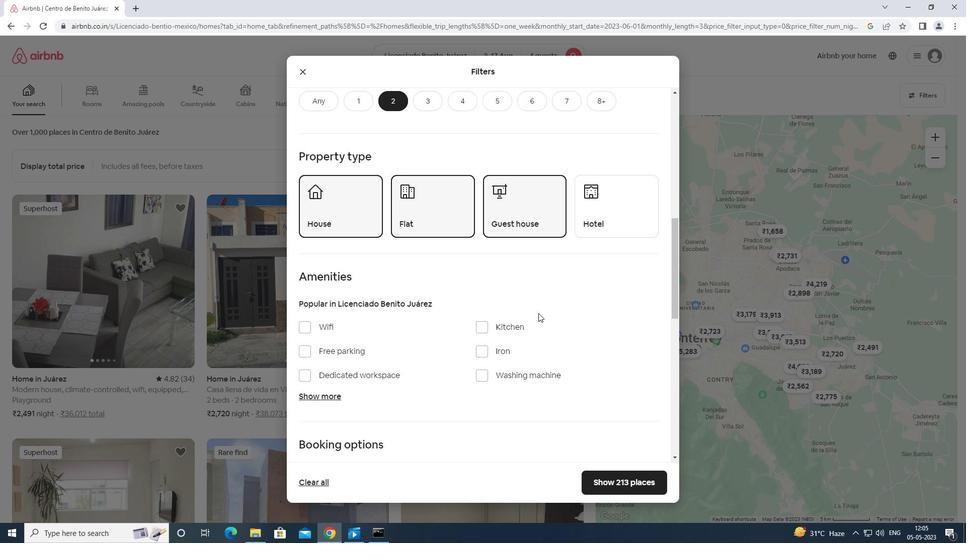 
Action: Mouse scrolled (538, 313) with delta (0, 0)
Screenshot: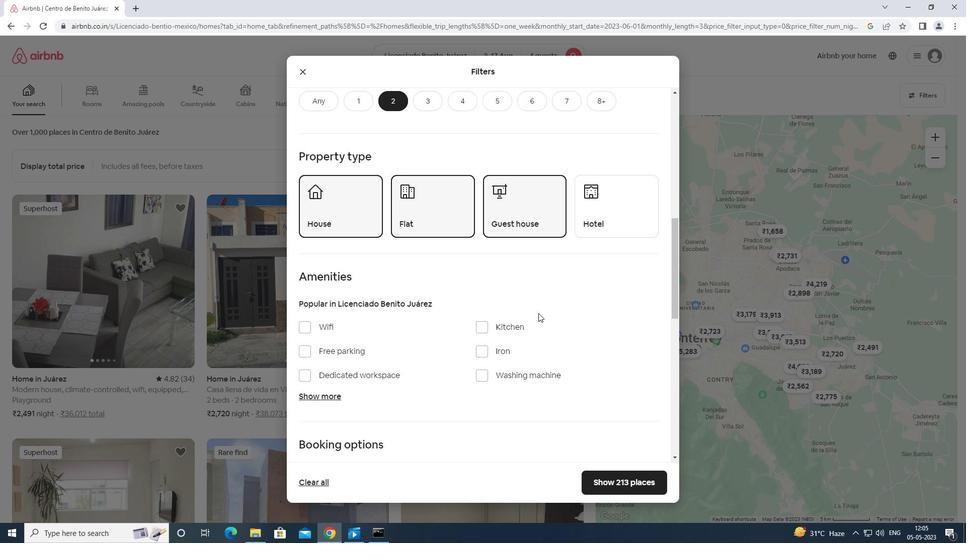
Action: Mouse moved to (298, 176)
Screenshot: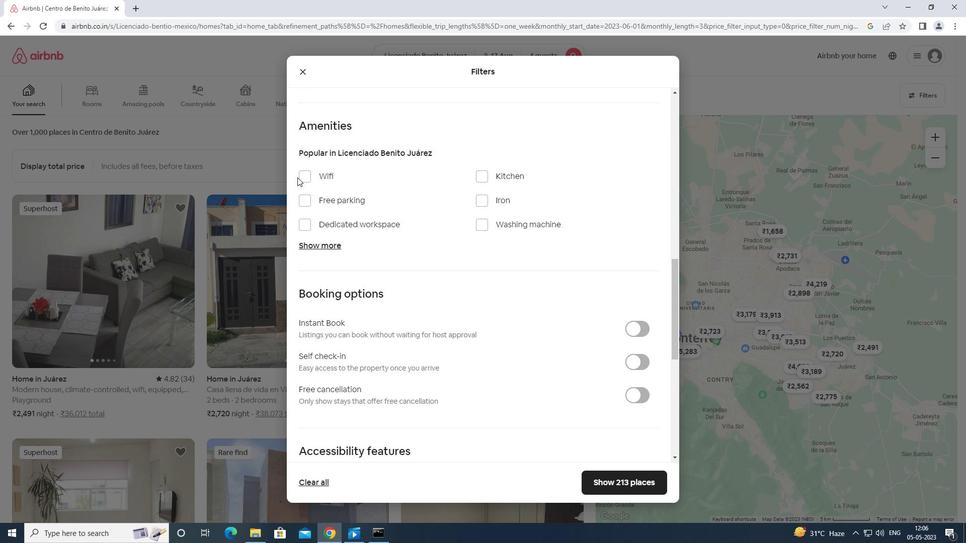 
Action: Mouse pressed left at (298, 176)
Screenshot: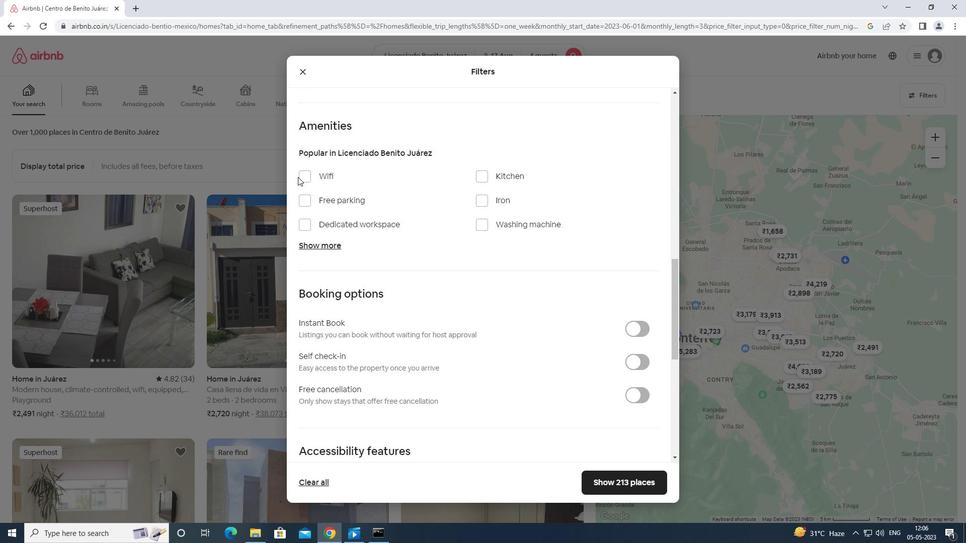 
Action: Mouse moved to (302, 176)
Screenshot: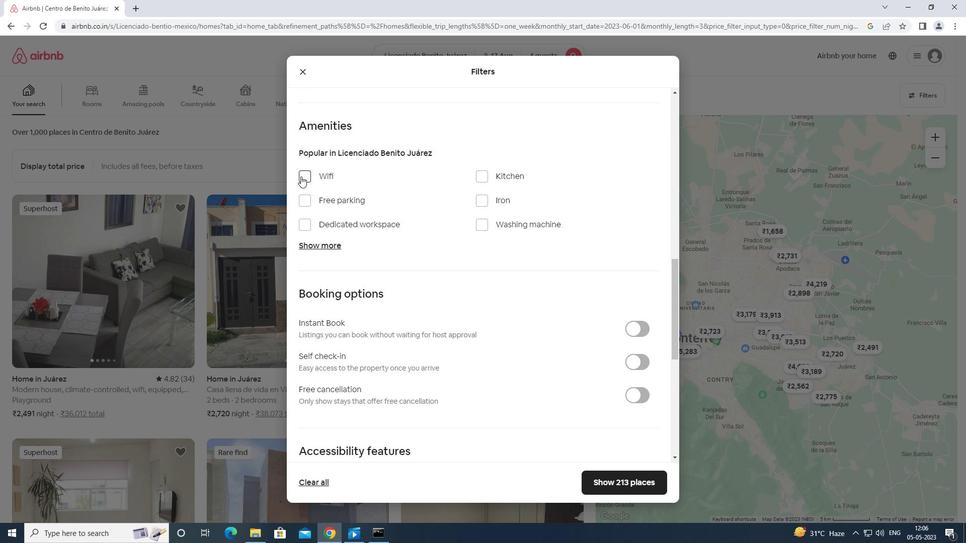
Action: Mouse pressed left at (302, 176)
Screenshot: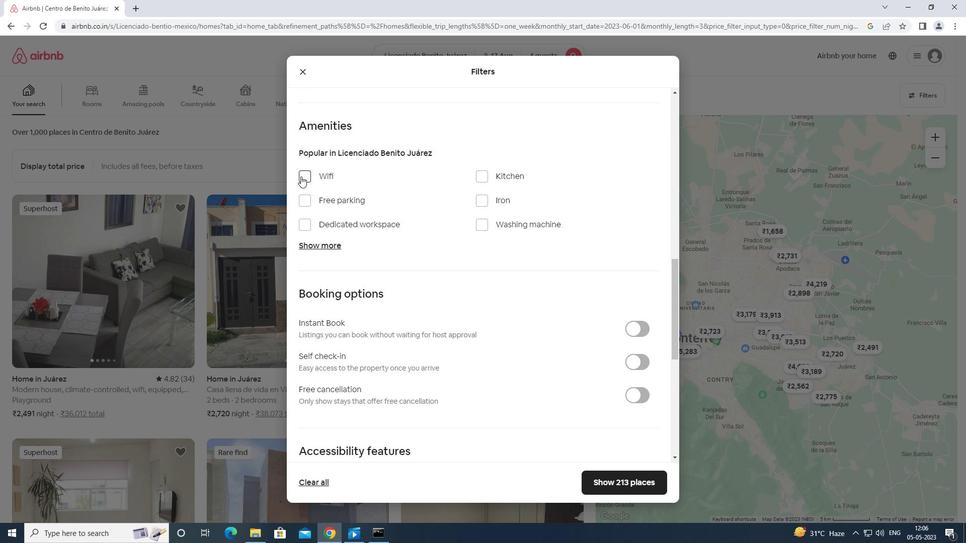 
Action: Mouse moved to (638, 363)
Screenshot: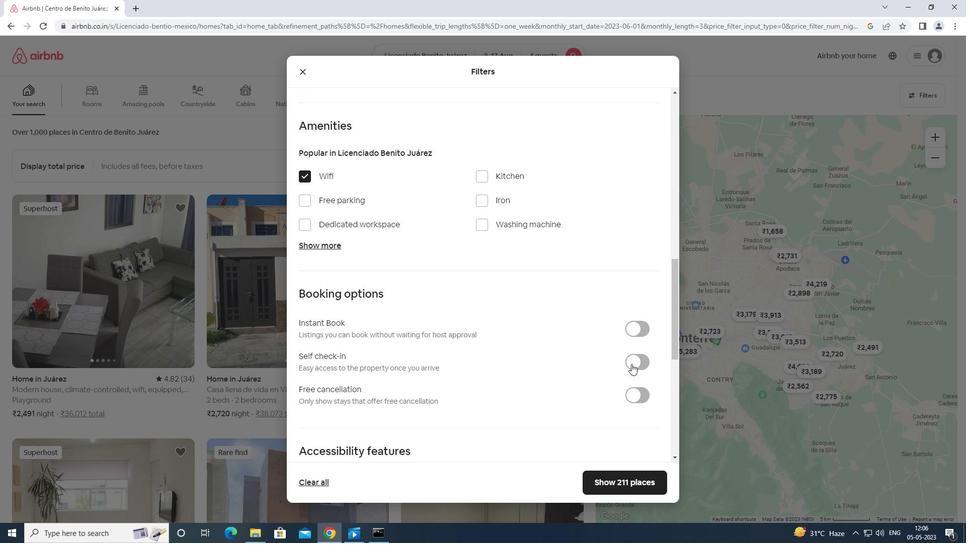
Action: Mouse pressed left at (638, 363)
Screenshot: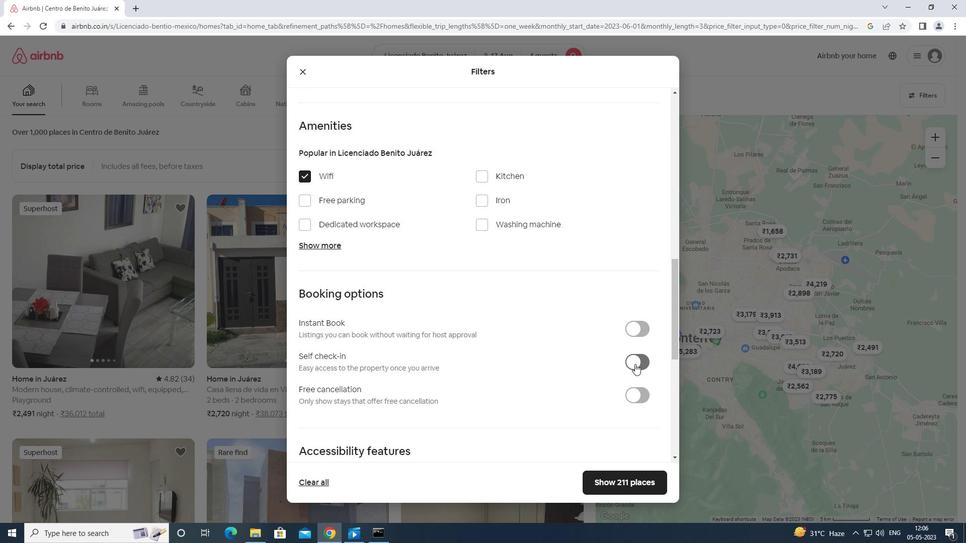 
Action: Mouse moved to (638, 358)
Screenshot: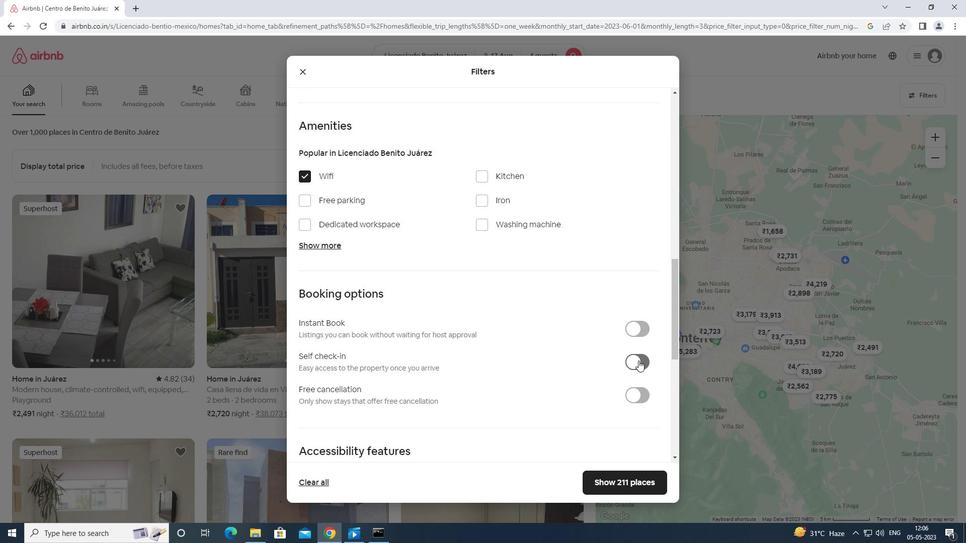 
Action: Mouse scrolled (638, 358) with delta (0, 0)
Screenshot: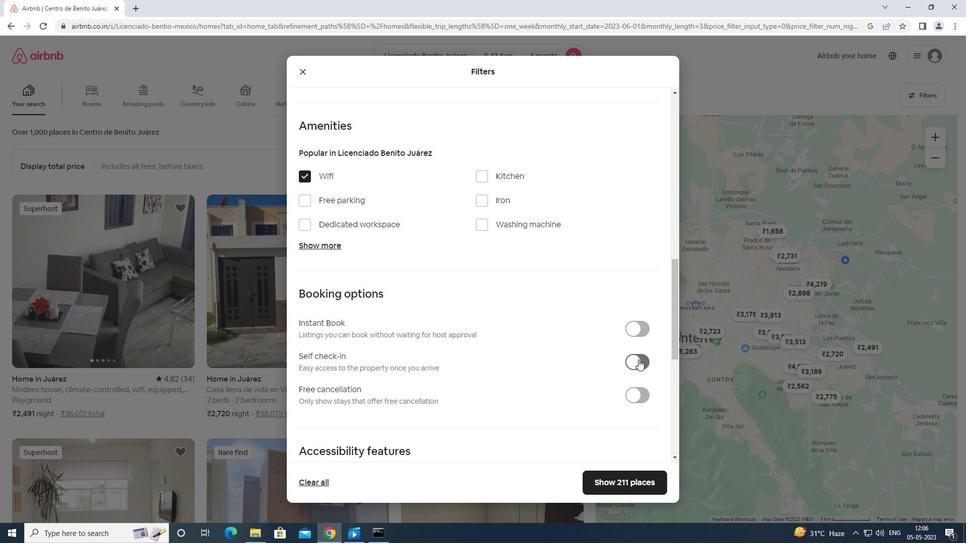 
Action: Mouse scrolled (638, 358) with delta (0, 0)
Screenshot: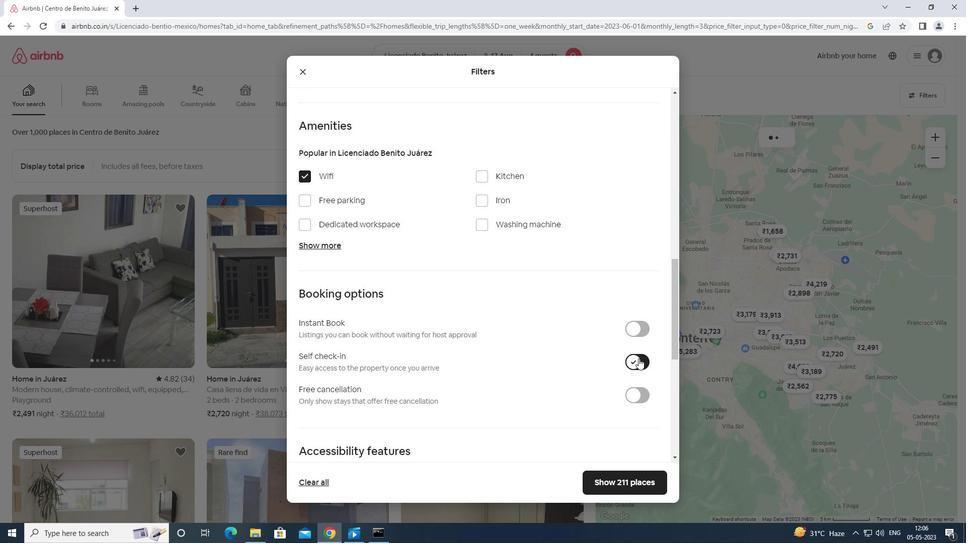 
Action: Mouse scrolled (638, 358) with delta (0, 0)
Screenshot: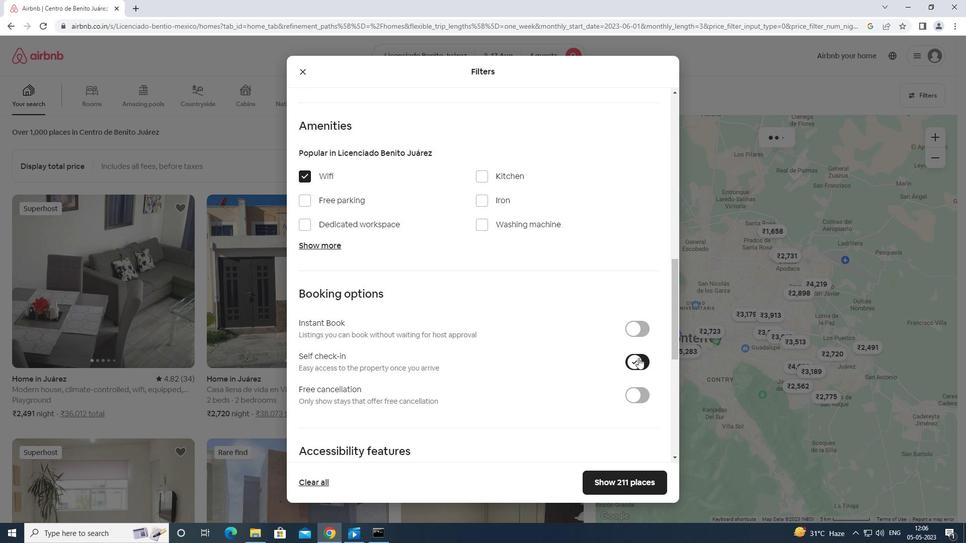 
Action: Mouse scrolled (638, 358) with delta (0, 0)
Screenshot: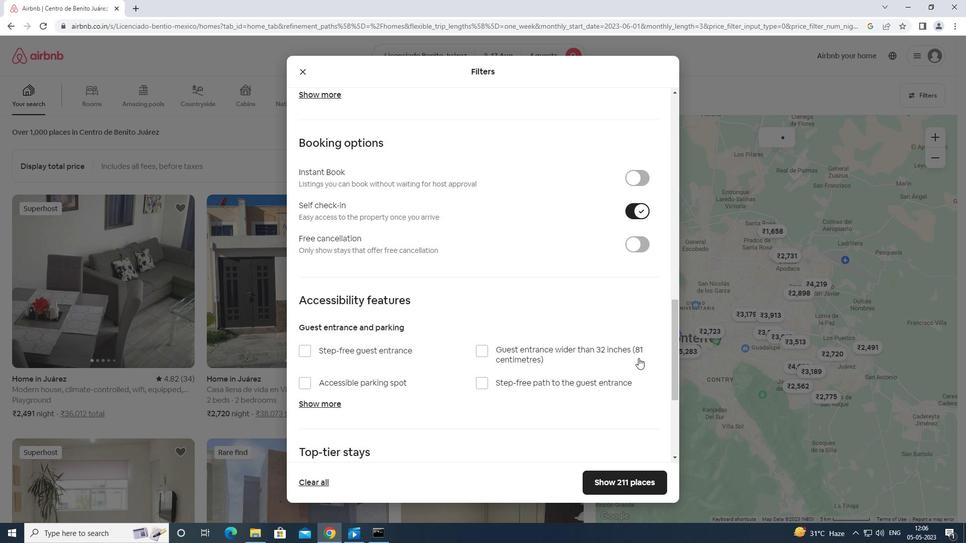 
Action: Mouse scrolled (638, 358) with delta (0, 0)
Screenshot: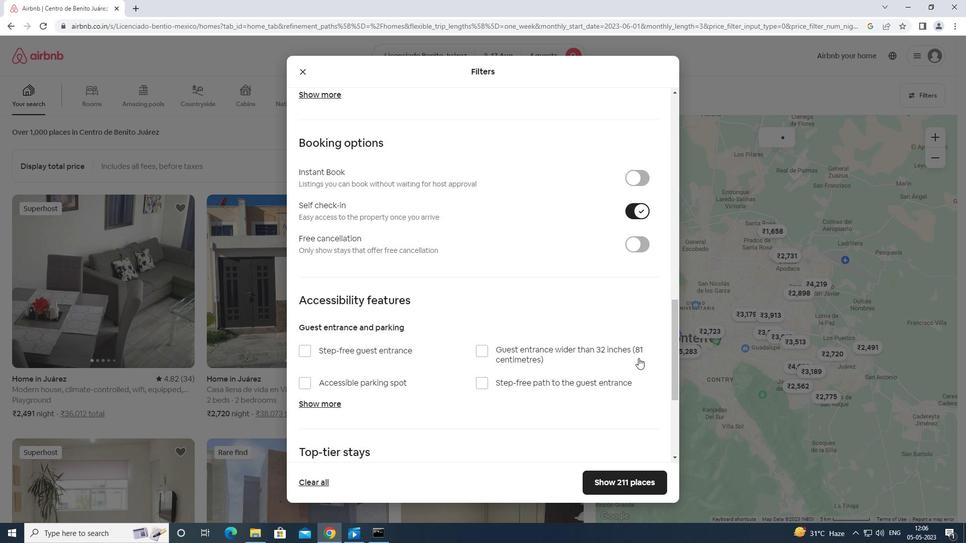 
Action: Mouse scrolled (638, 358) with delta (0, 0)
Screenshot: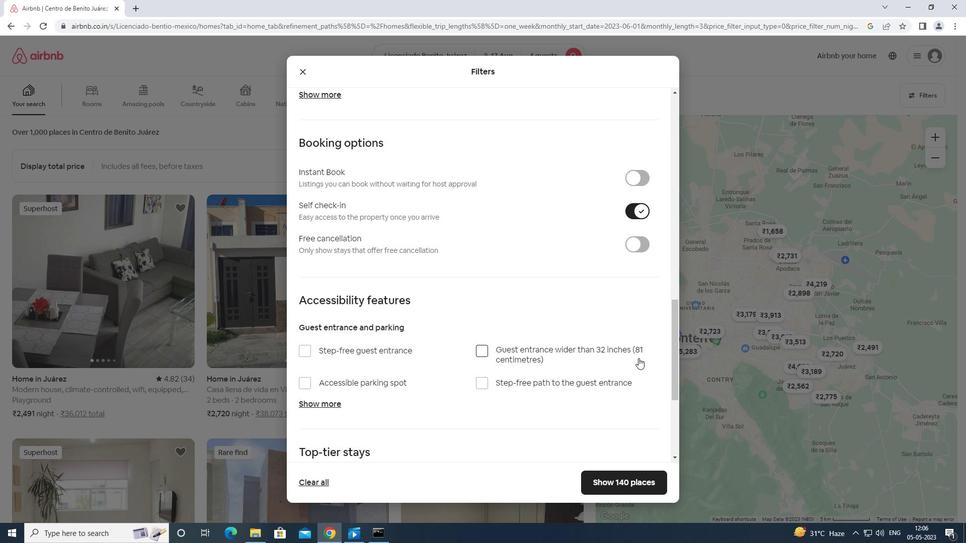 
Action: Mouse moved to (392, 391)
Screenshot: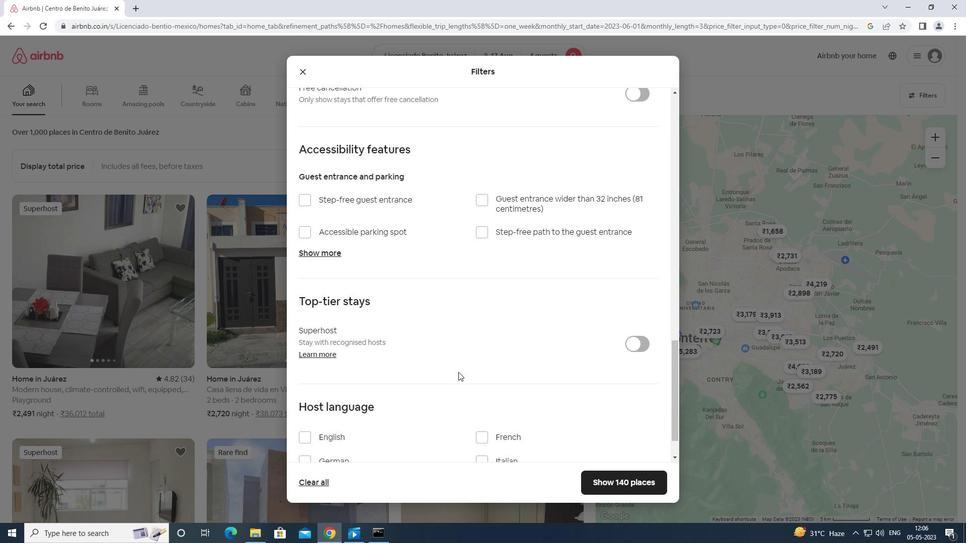 
Action: Mouse scrolled (392, 390) with delta (0, 0)
Screenshot: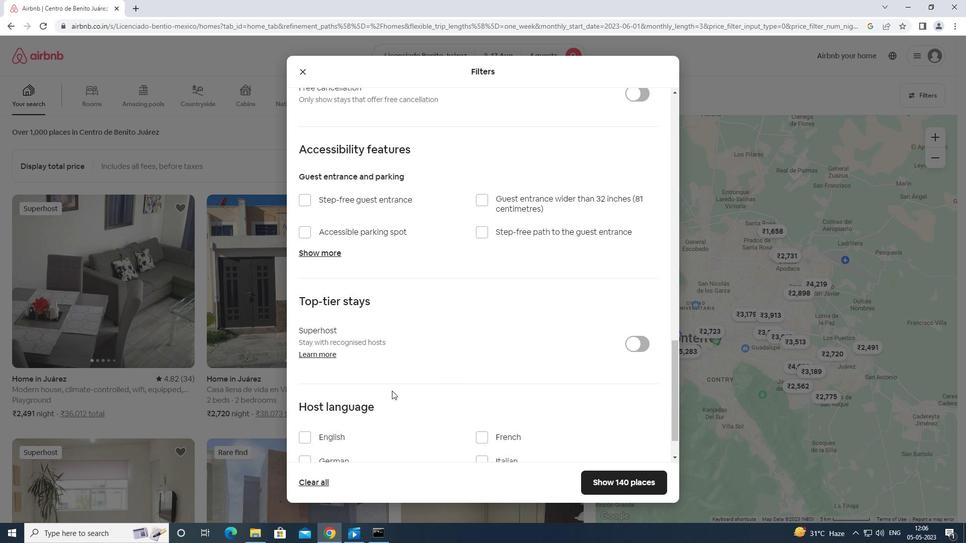 
Action: Mouse scrolled (392, 390) with delta (0, 0)
Screenshot: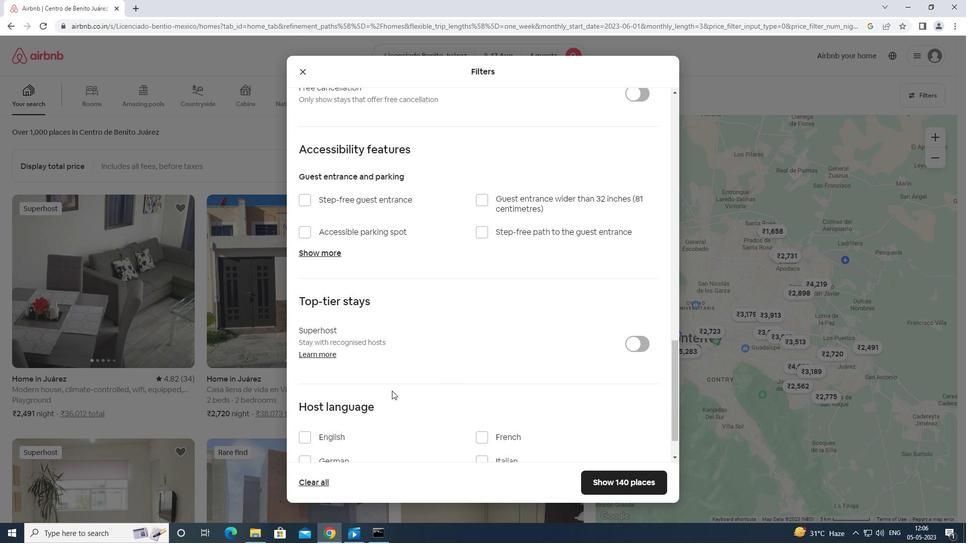 
Action: Mouse scrolled (392, 390) with delta (0, 0)
Screenshot: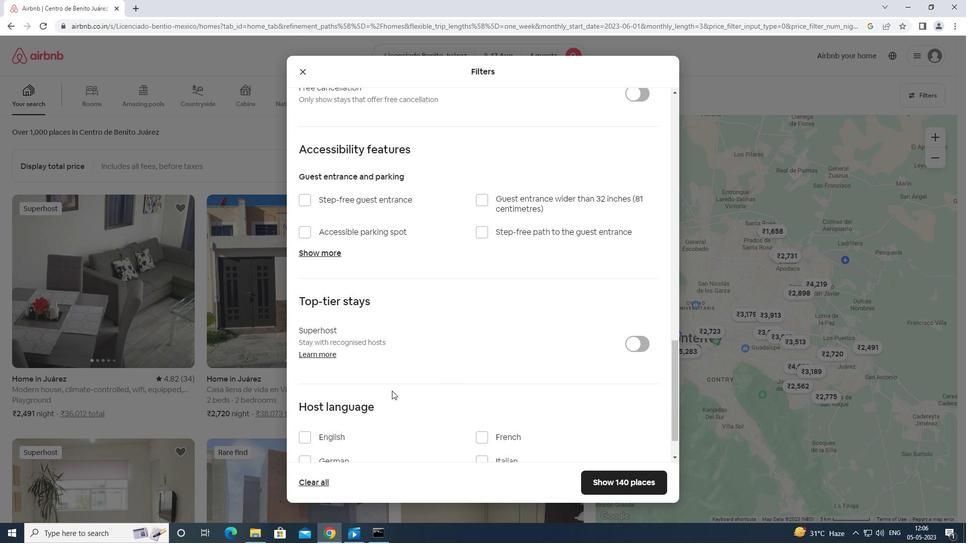 
Action: Mouse moved to (308, 388)
Screenshot: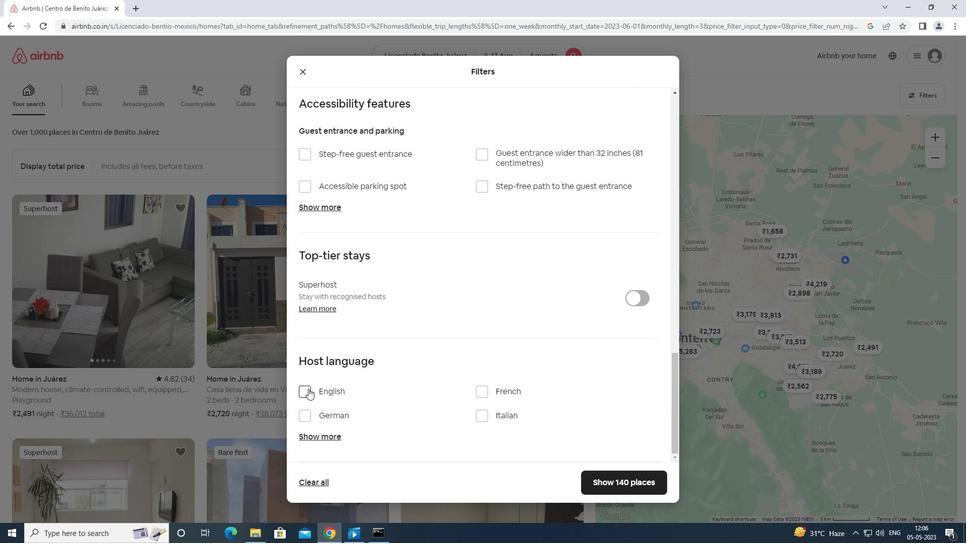 
Action: Mouse pressed left at (308, 388)
Screenshot: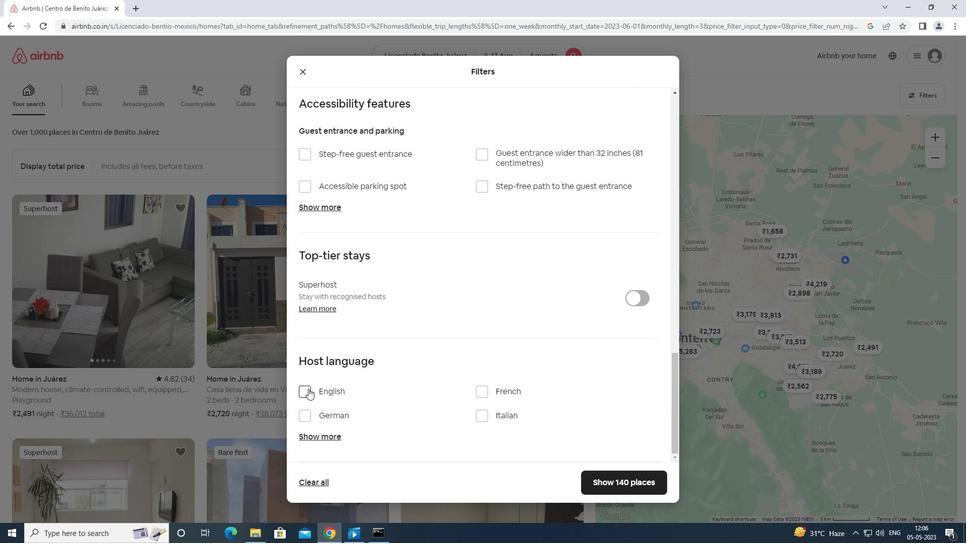 
Action: Mouse moved to (626, 484)
Screenshot: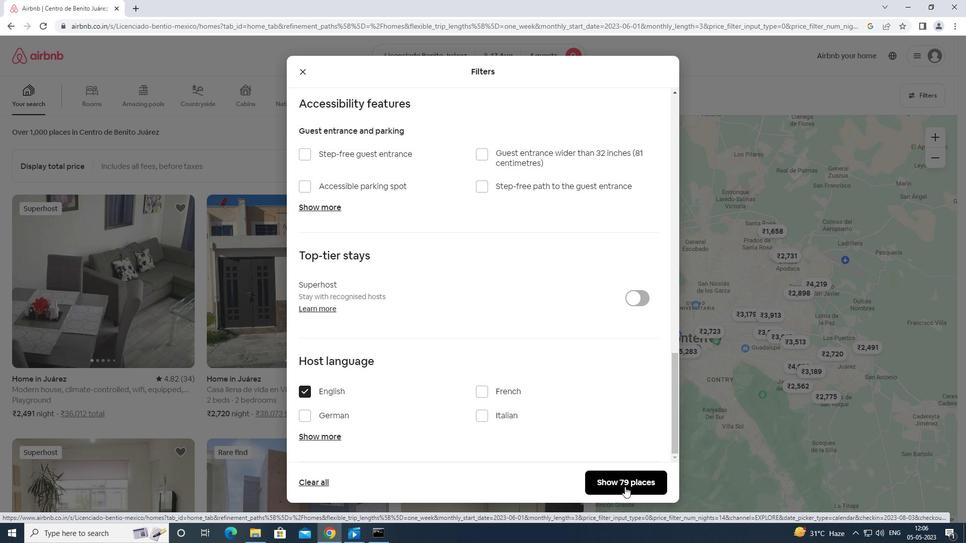 
Action: Mouse pressed left at (626, 484)
Screenshot: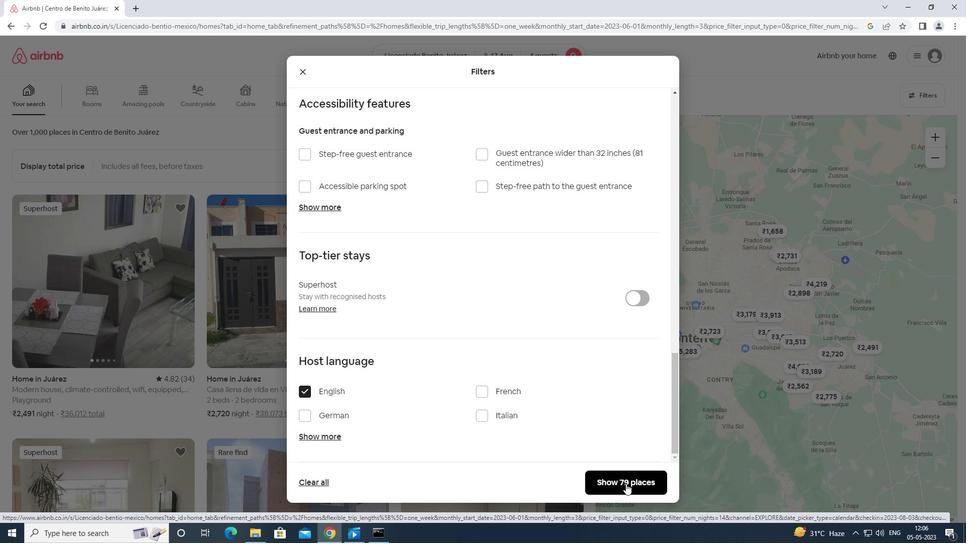 
Action: Mouse moved to (627, 483)
Screenshot: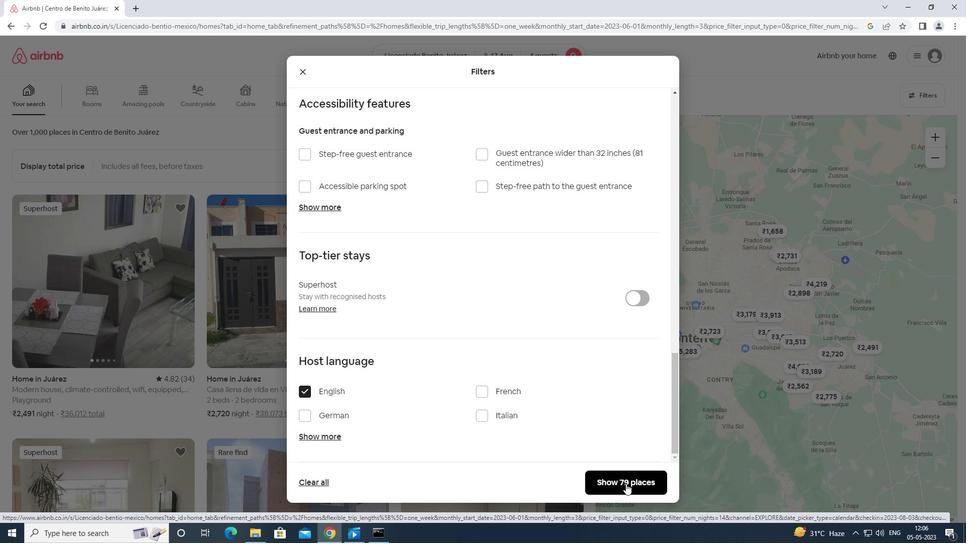 
